 Task: Find connections with filter location Neu-Hohenschönhausen with filter topic #linkedincoachwith filter profile language Potuguese with filter current company TheMathCompany with filter school Maulana Azad National Institute of Technology with filter industry Accessible Hardware Manufacturing with filter service category Cybersecurity with filter keywords title Farm Worker
Action: Mouse moved to (537, 70)
Screenshot: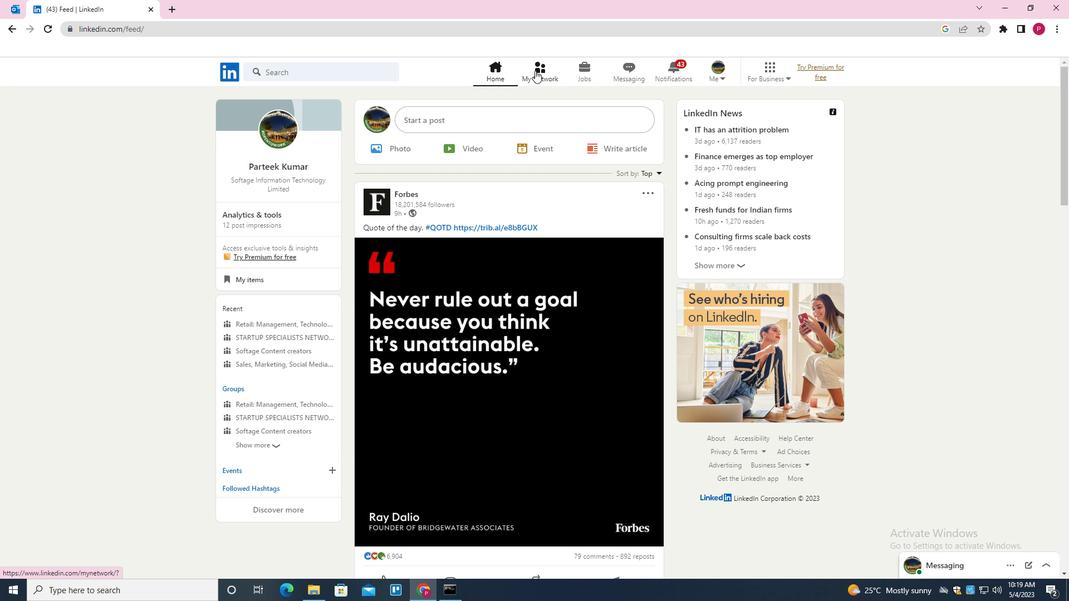 
Action: Mouse pressed left at (537, 70)
Screenshot: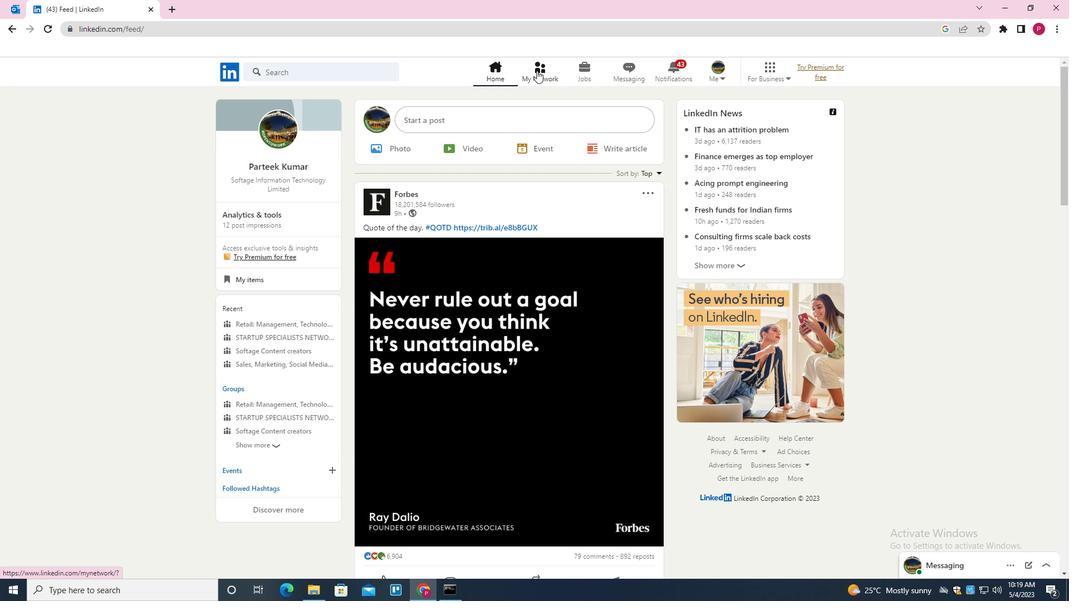 
Action: Mouse moved to (339, 134)
Screenshot: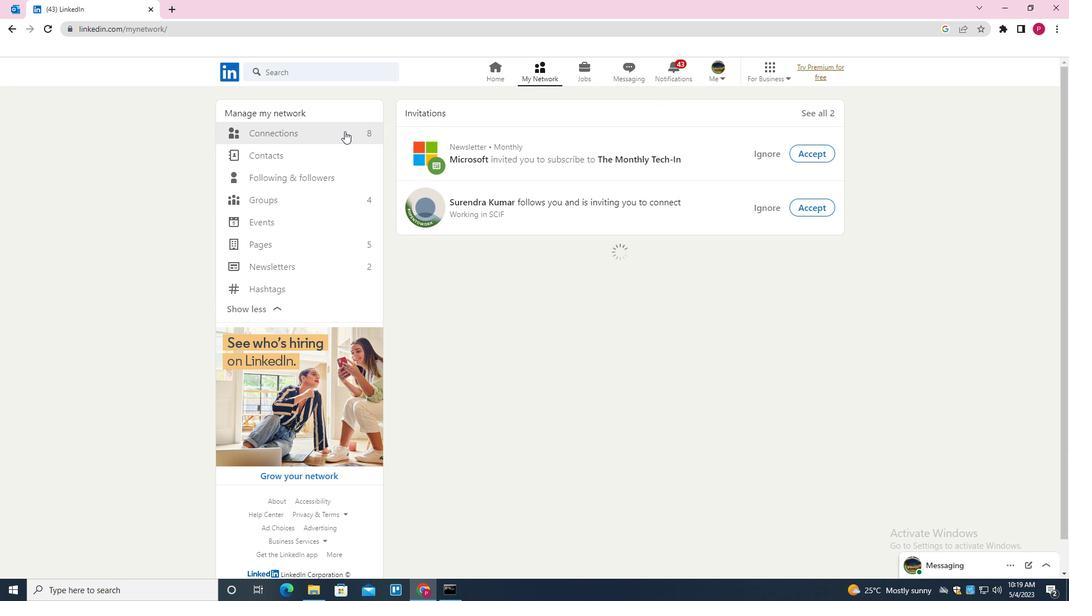 
Action: Mouse pressed left at (339, 134)
Screenshot: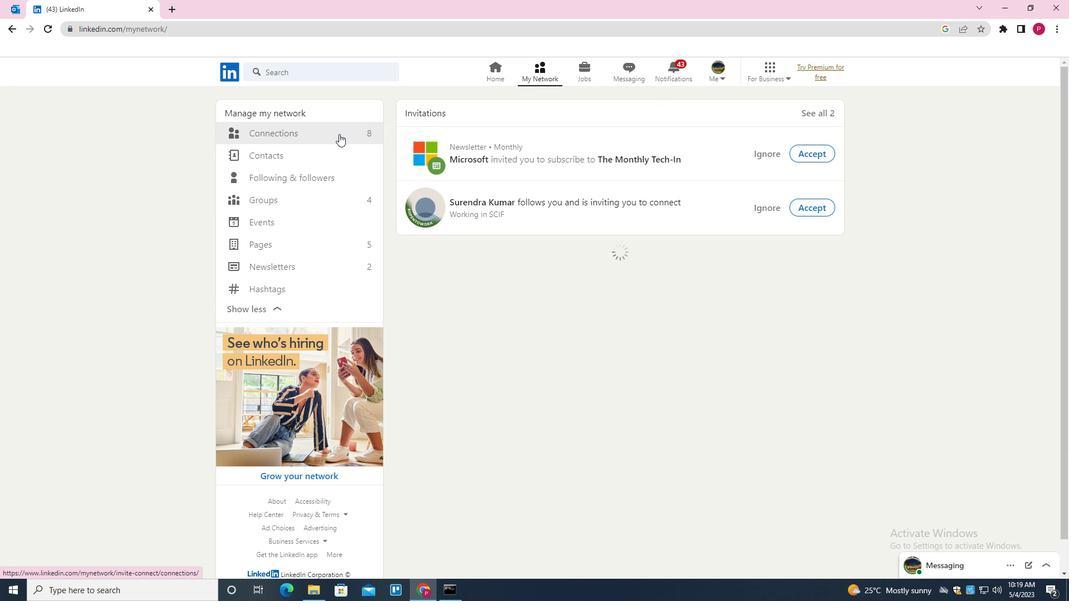 
Action: Mouse moved to (630, 134)
Screenshot: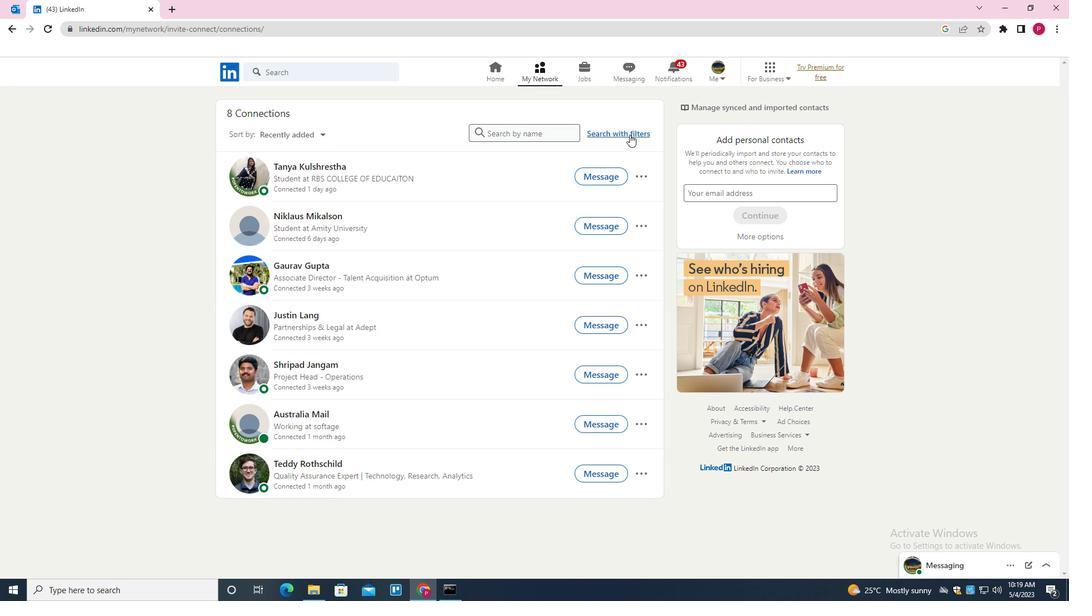
Action: Mouse pressed left at (630, 134)
Screenshot: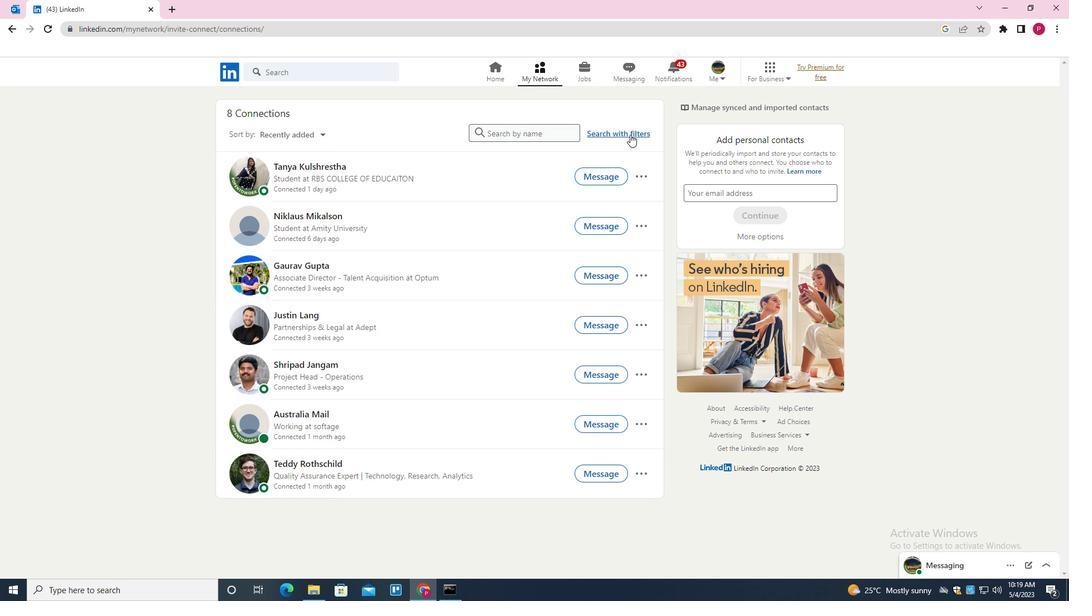 
Action: Mouse moved to (568, 109)
Screenshot: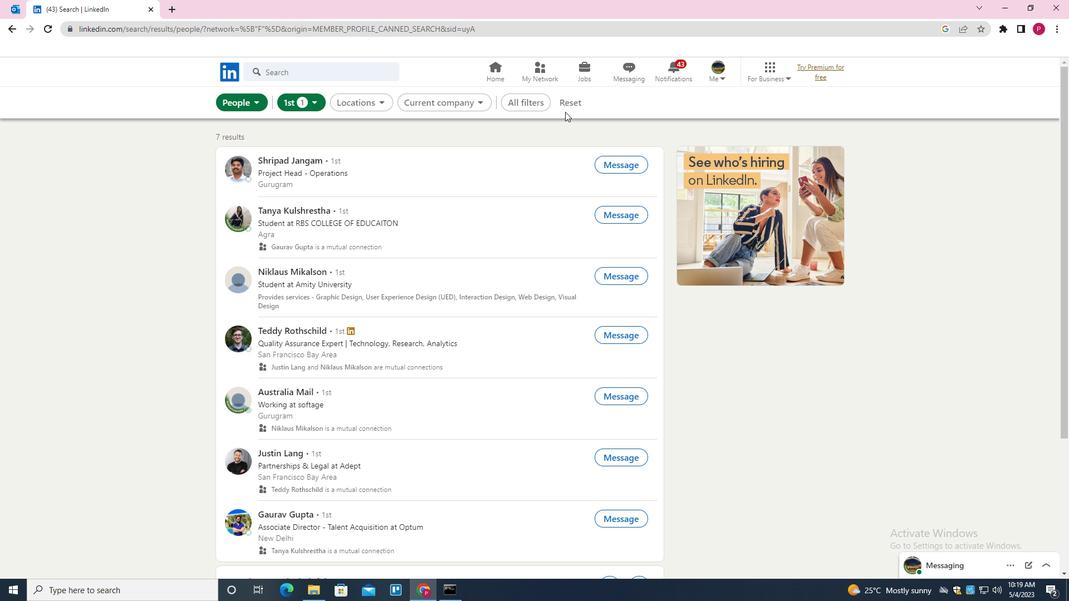 
Action: Mouse pressed left at (568, 109)
Screenshot: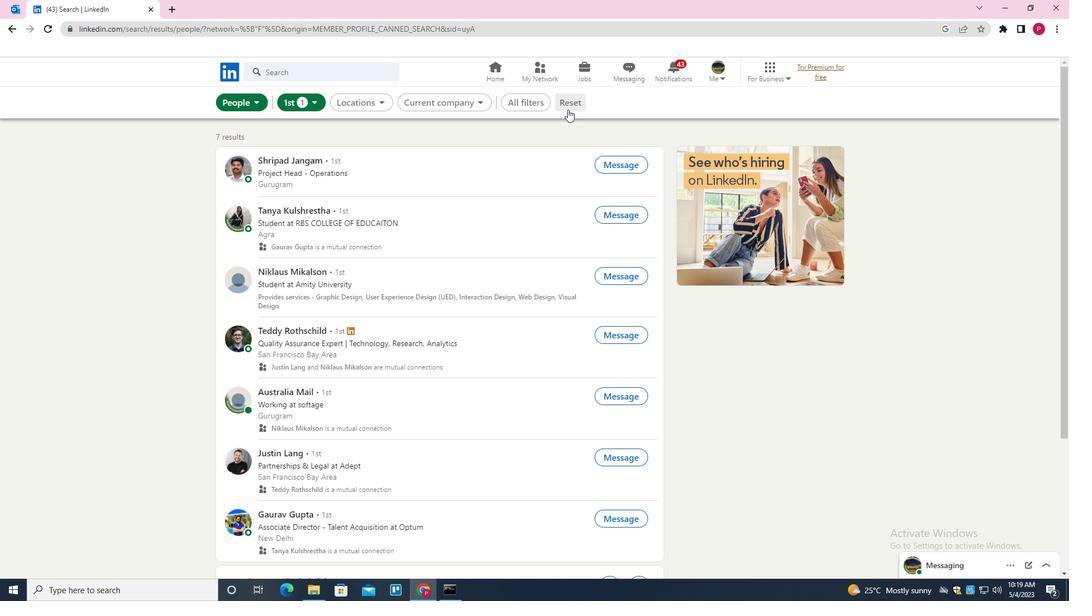 
Action: Mouse moved to (556, 100)
Screenshot: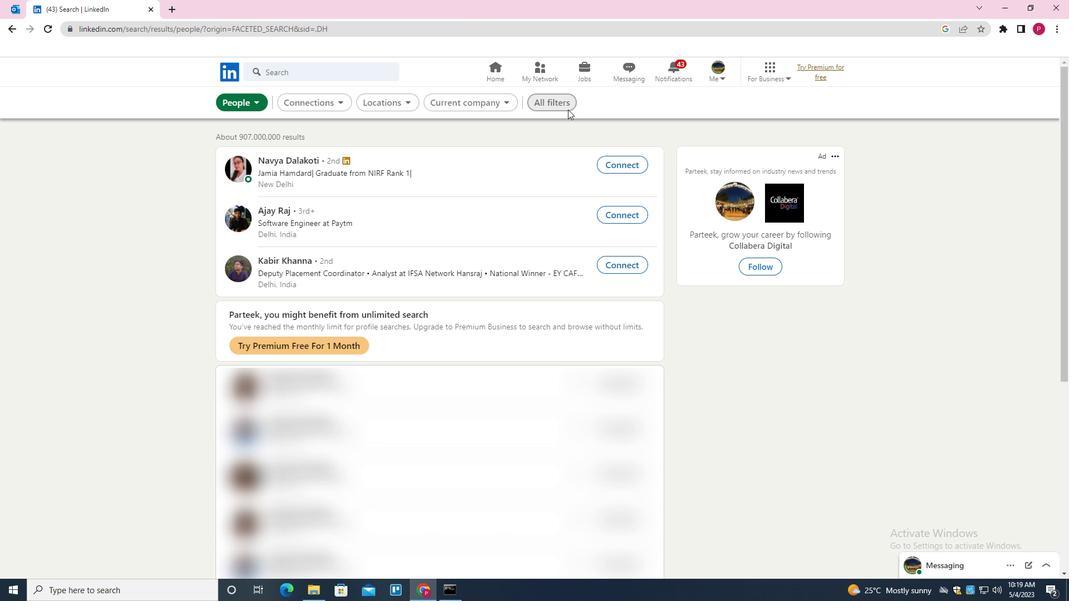 
Action: Mouse pressed left at (556, 100)
Screenshot: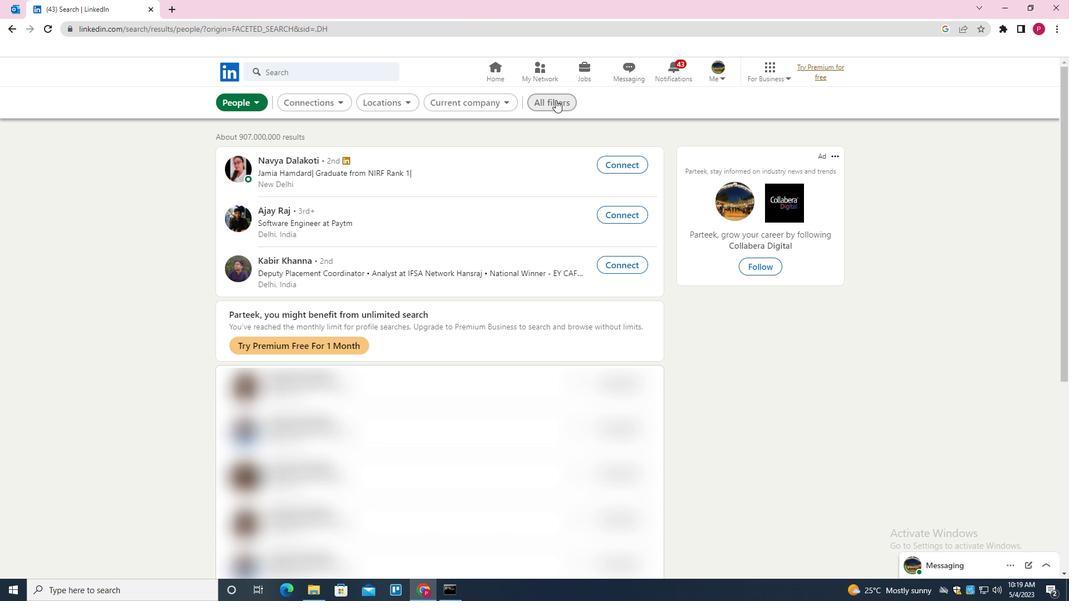 
Action: Mouse moved to (875, 254)
Screenshot: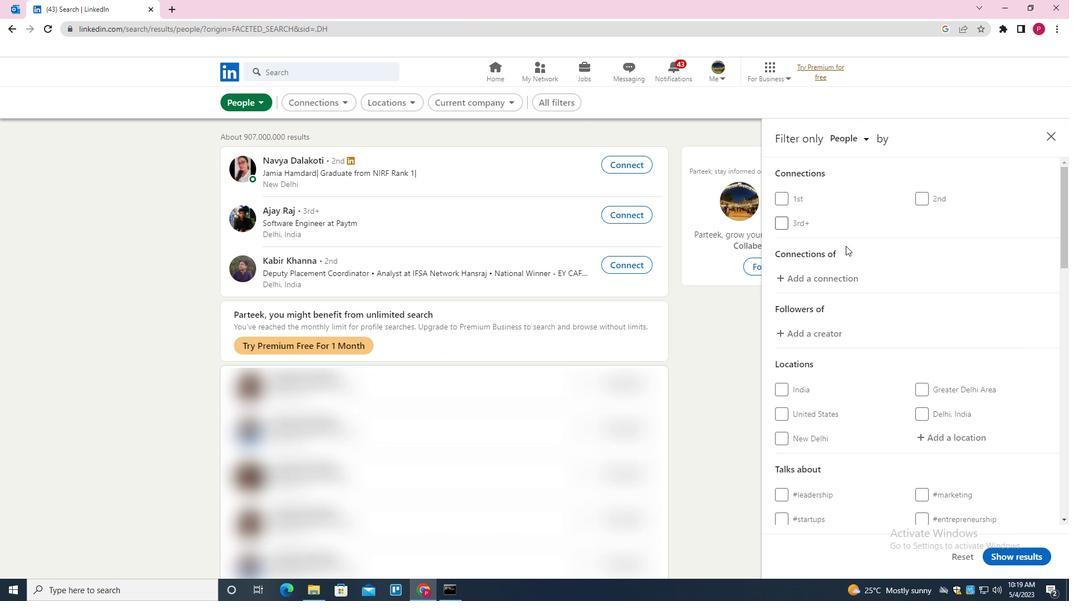 
Action: Mouse scrolled (875, 254) with delta (0, 0)
Screenshot: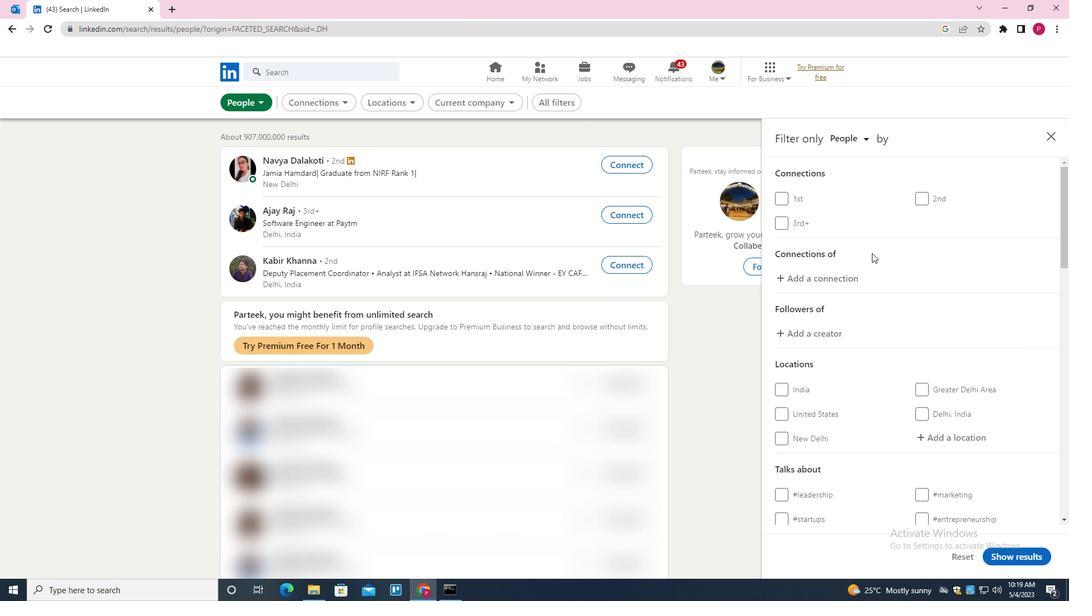 
Action: Mouse moved to (875, 255)
Screenshot: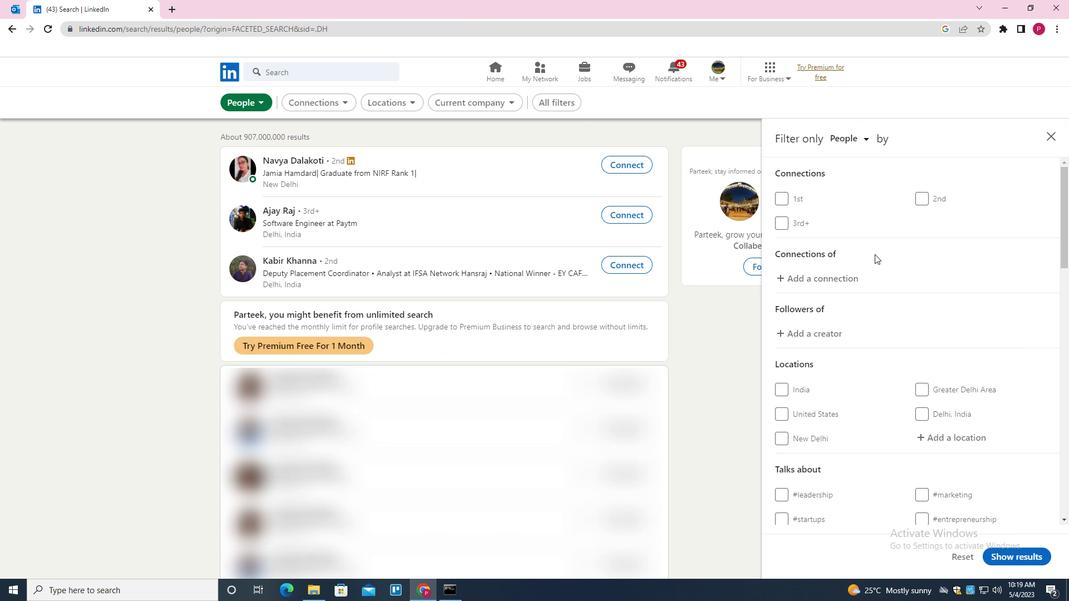 
Action: Mouse scrolled (875, 254) with delta (0, 0)
Screenshot: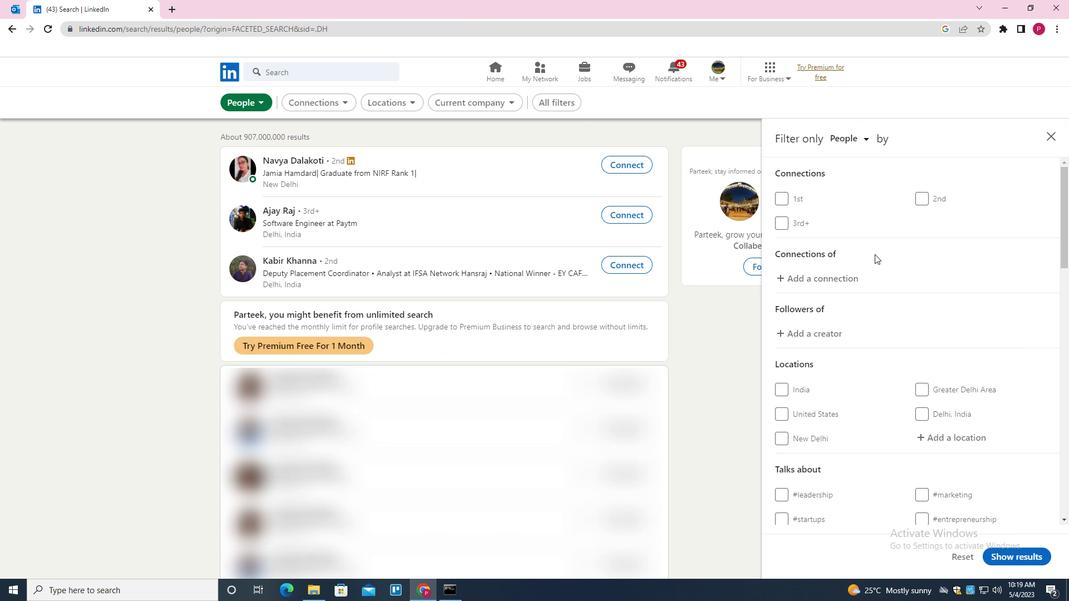 
Action: Mouse moved to (981, 324)
Screenshot: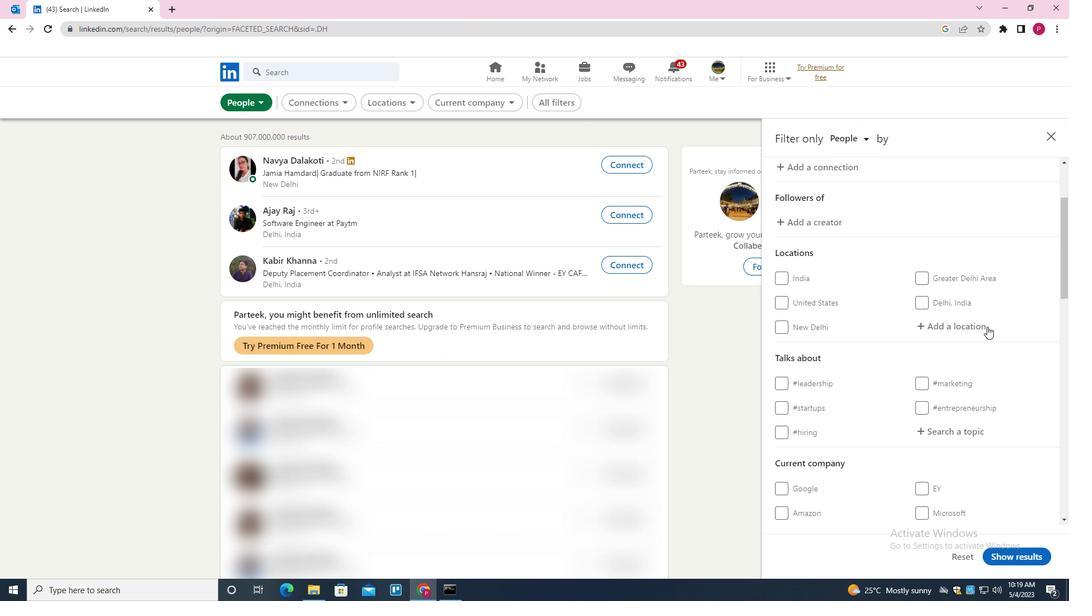 
Action: Mouse pressed left at (981, 324)
Screenshot: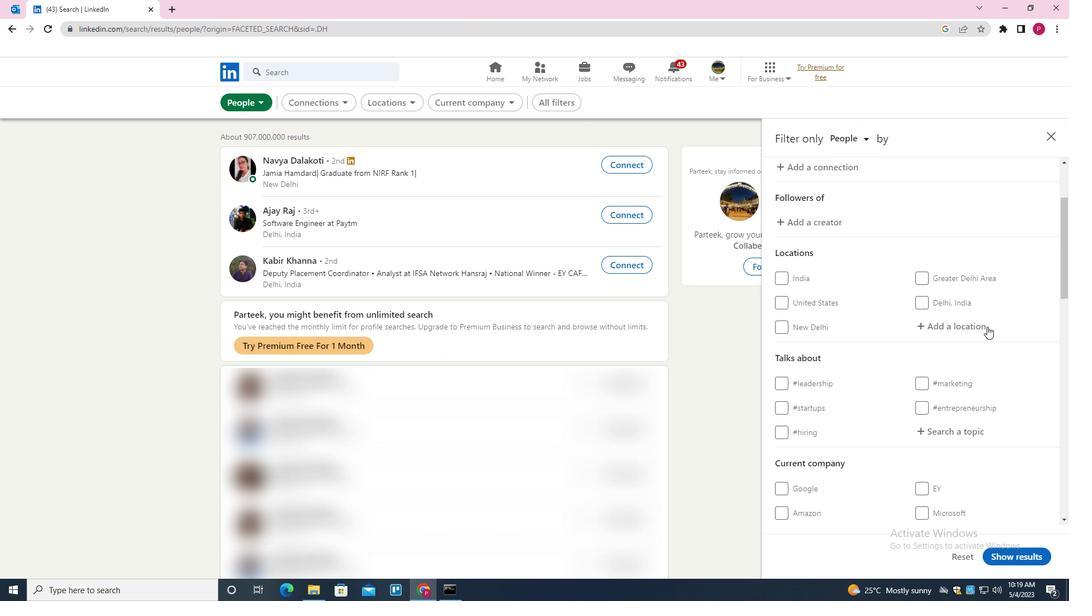 
Action: Key pressed <Key.shift>NEU-<Key.shift><Key.shift><Key.shift><Key.shift><Key.shift><Key.shift><Key.shift><Key.shift><Key.shift><Key.shift>HOHENSCHONHAUSEN
Screenshot: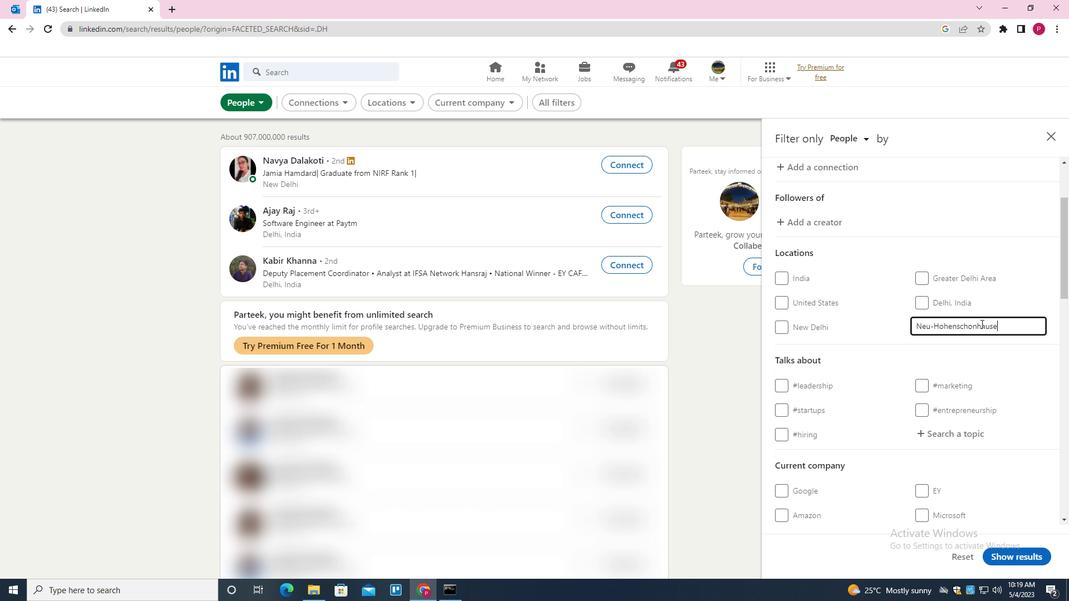 
Action: Mouse scrolled (981, 323) with delta (0, 0)
Screenshot: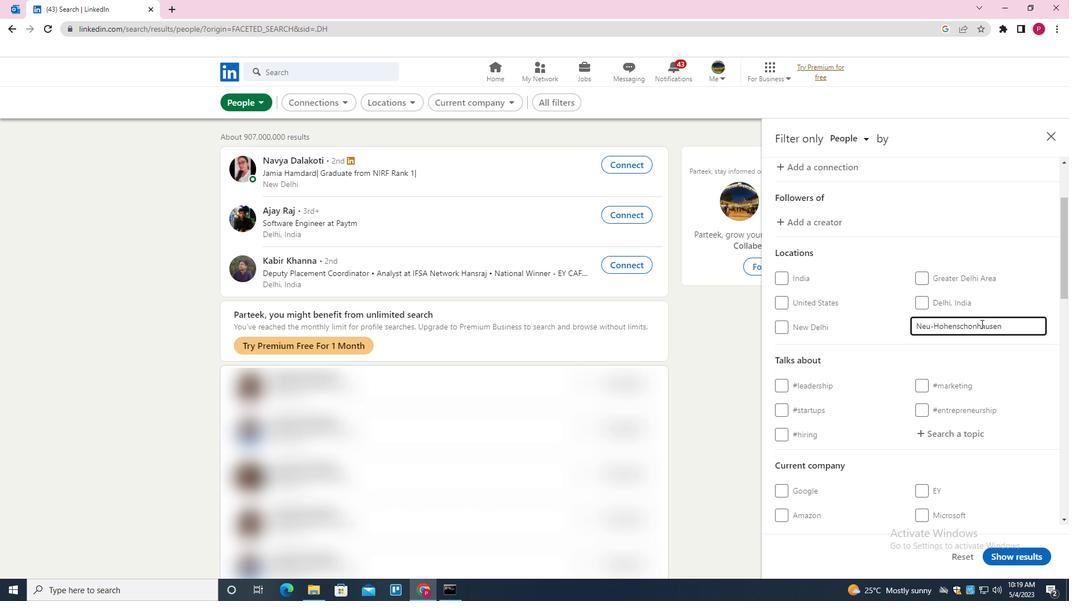 
Action: Mouse scrolled (981, 323) with delta (0, 0)
Screenshot: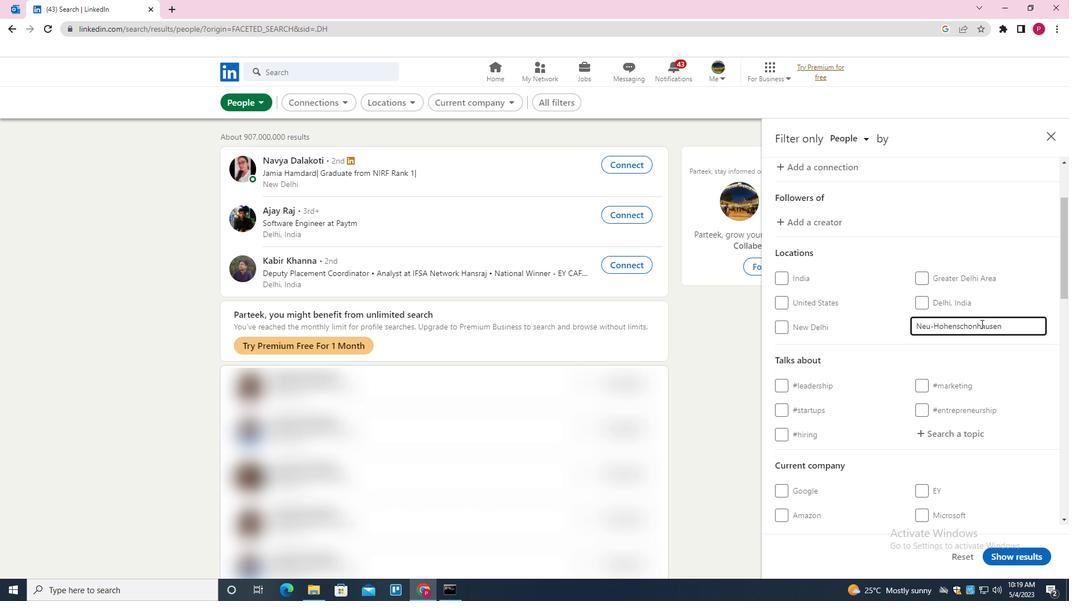 
Action: Mouse scrolled (981, 323) with delta (0, 0)
Screenshot: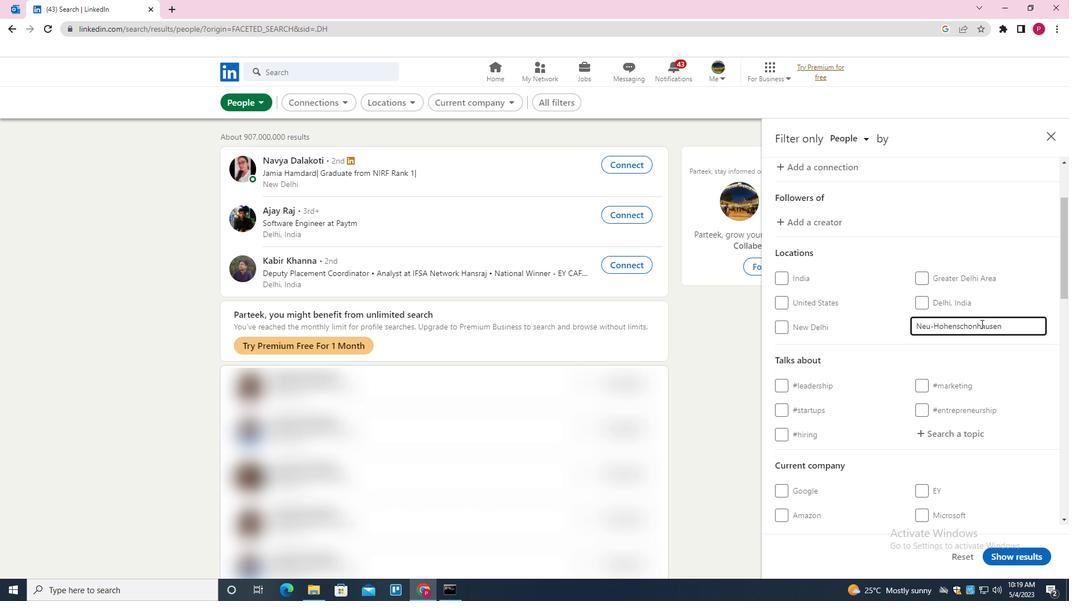 
Action: Mouse moved to (959, 269)
Screenshot: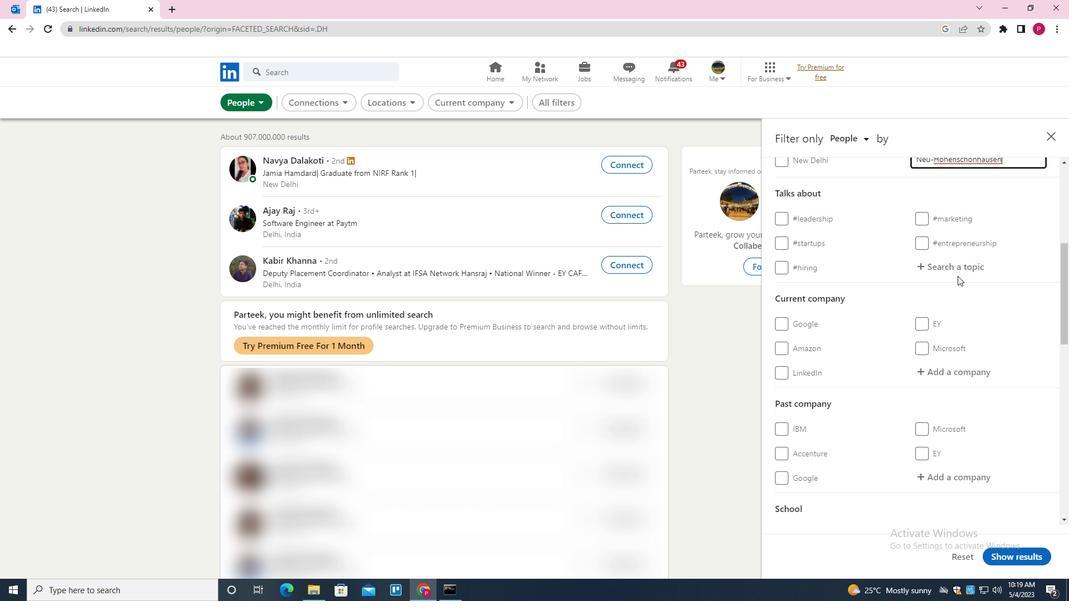 
Action: Mouse pressed left at (959, 269)
Screenshot: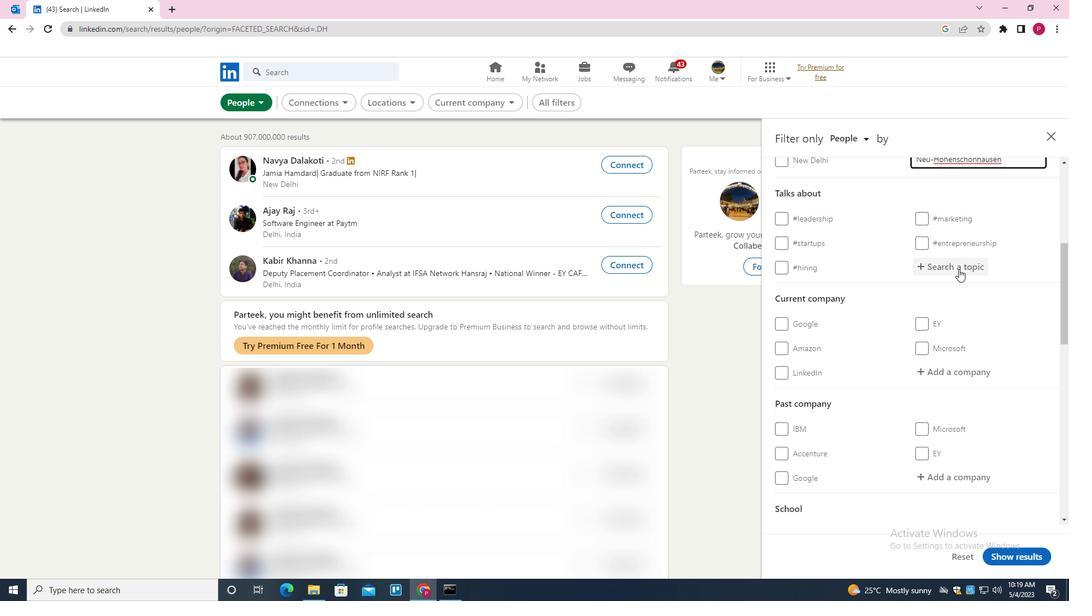 
Action: Key pressed LINKEDINCOACH<Key.down><Key.enter>
Screenshot: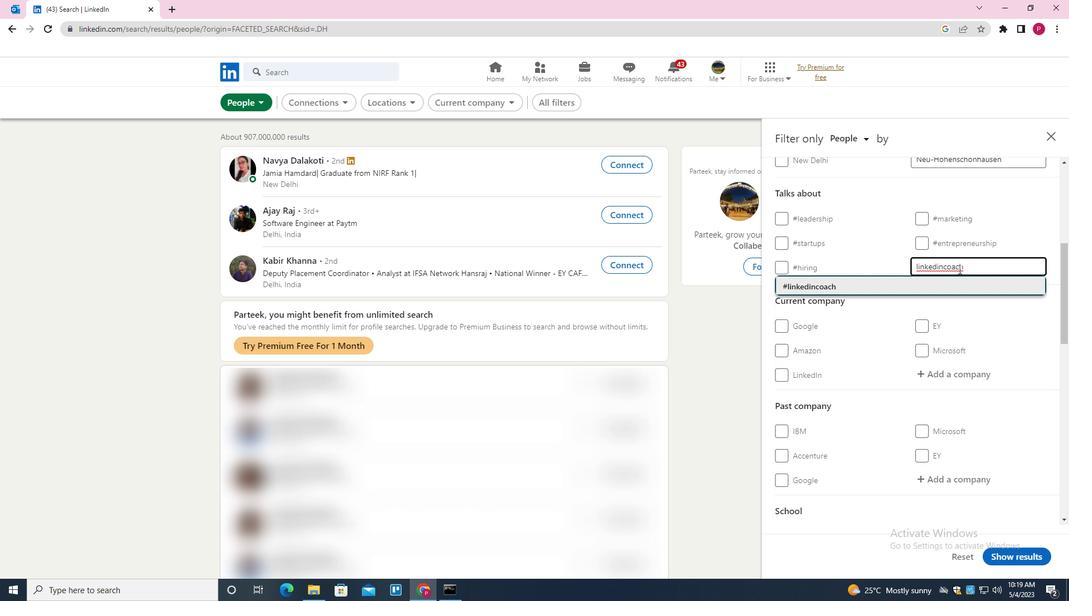 
Action: Mouse moved to (898, 313)
Screenshot: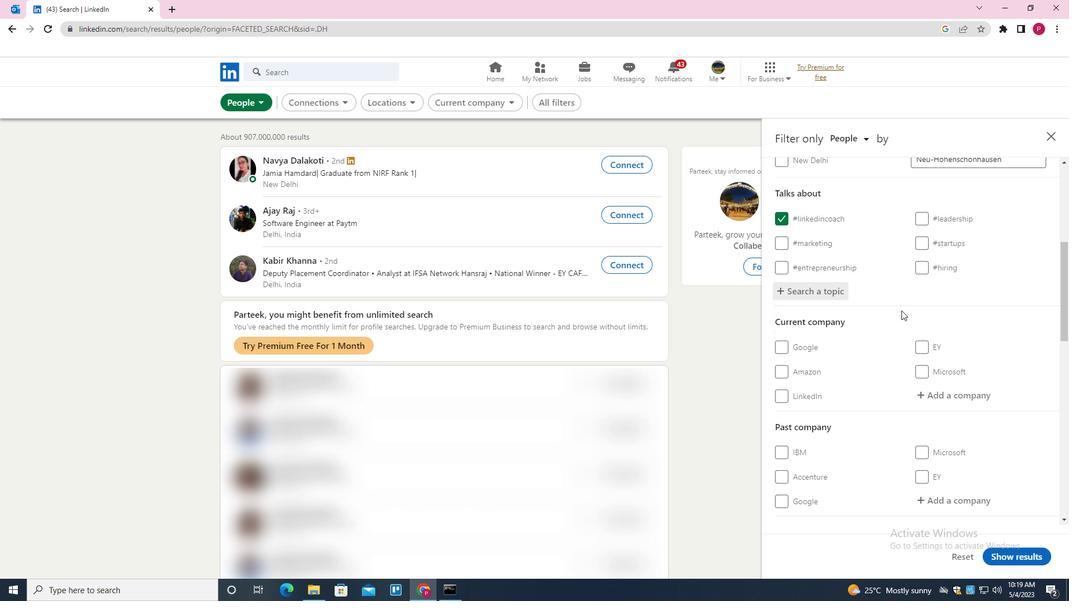 
Action: Mouse scrolled (898, 313) with delta (0, 0)
Screenshot: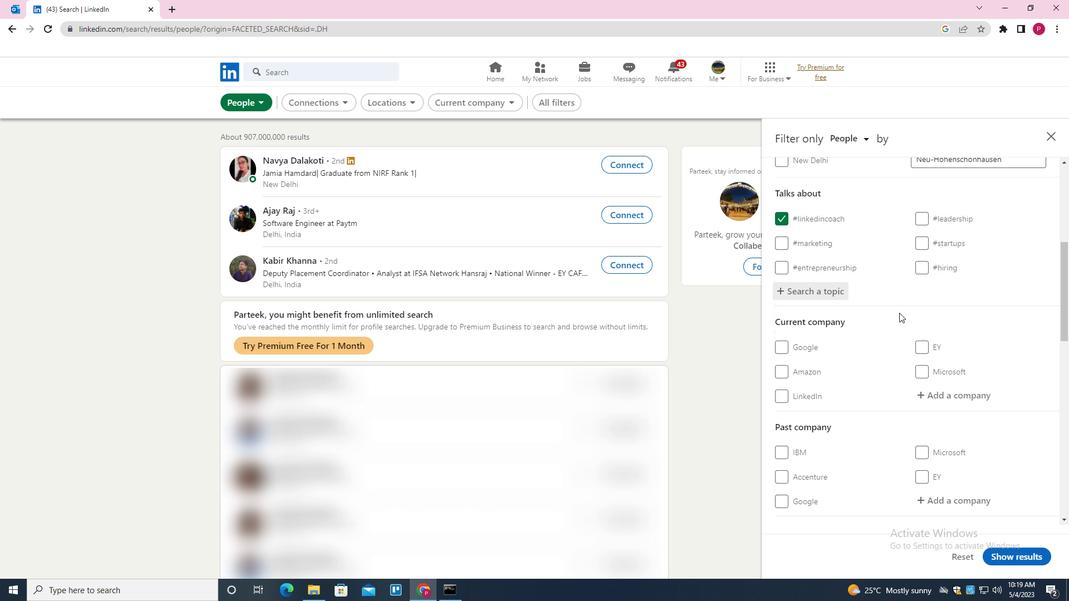 
Action: Mouse scrolled (898, 313) with delta (0, 0)
Screenshot: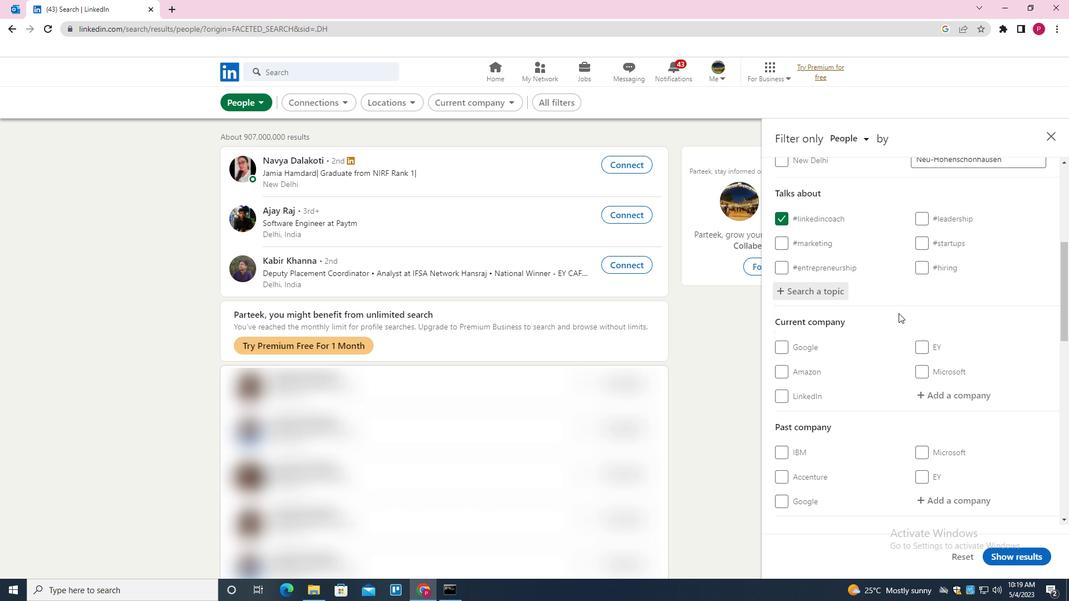 
Action: Mouse moved to (896, 314)
Screenshot: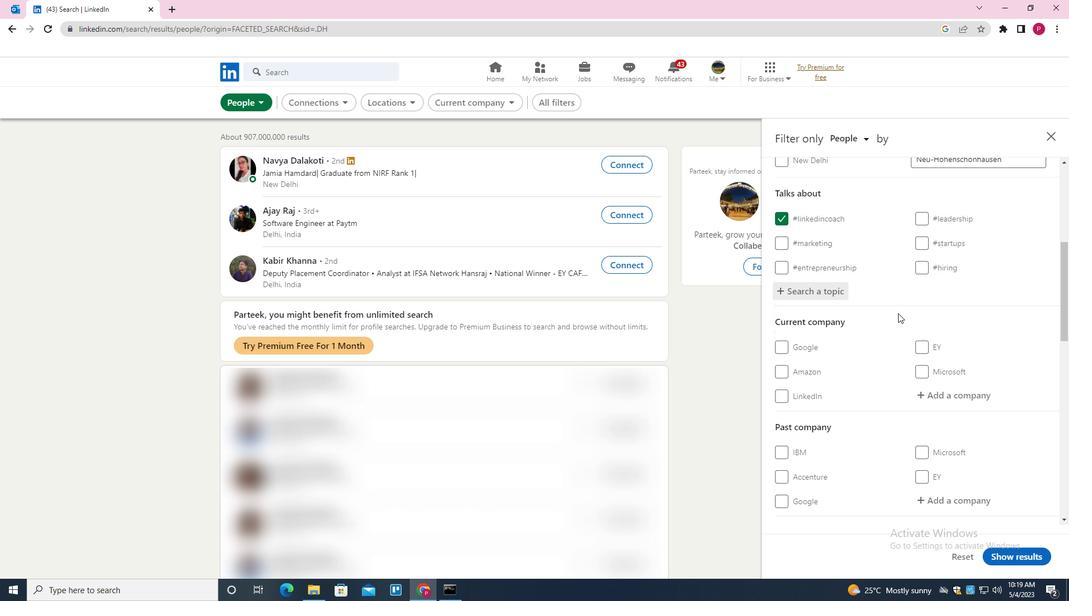 
Action: Mouse scrolled (896, 313) with delta (0, 0)
Screenshot: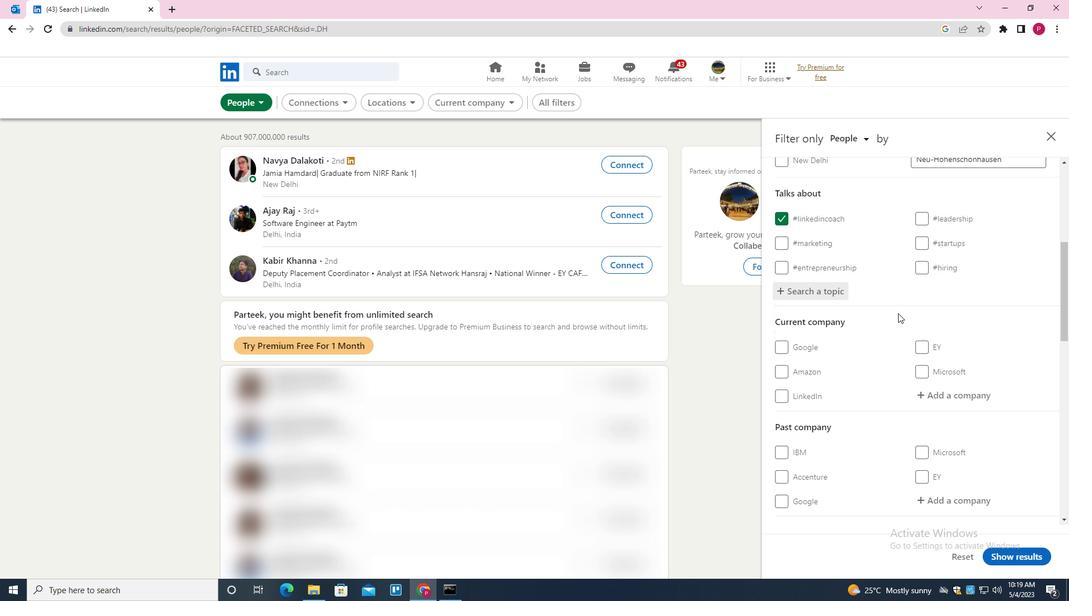 
Action: Mouse moved to (894, 314)
Screenshot: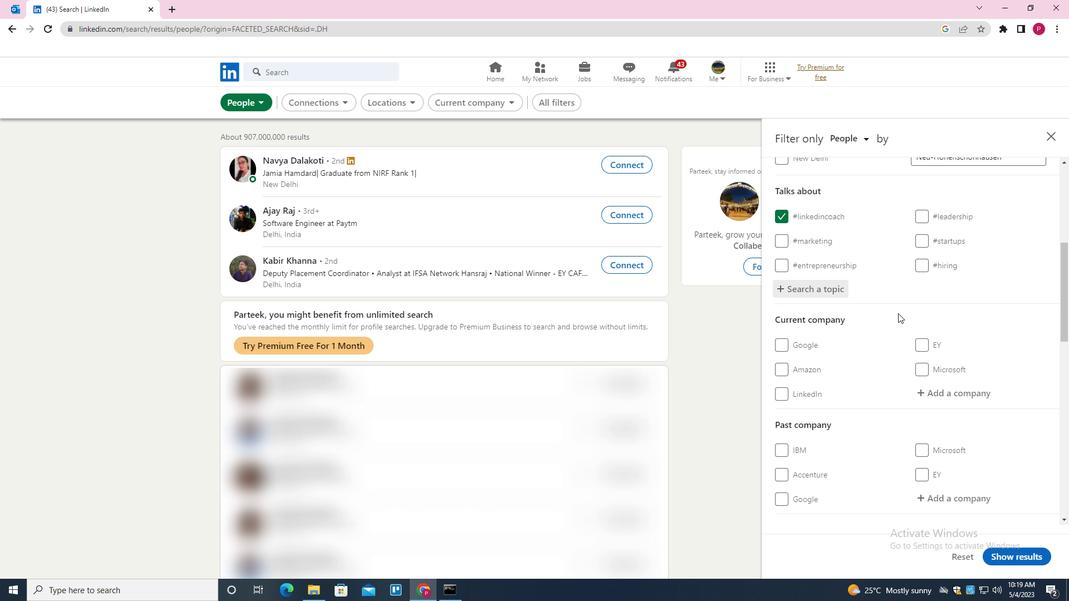 
Action: Mouse scrolled (894, 313) with delta (0, 0)
Screenshot: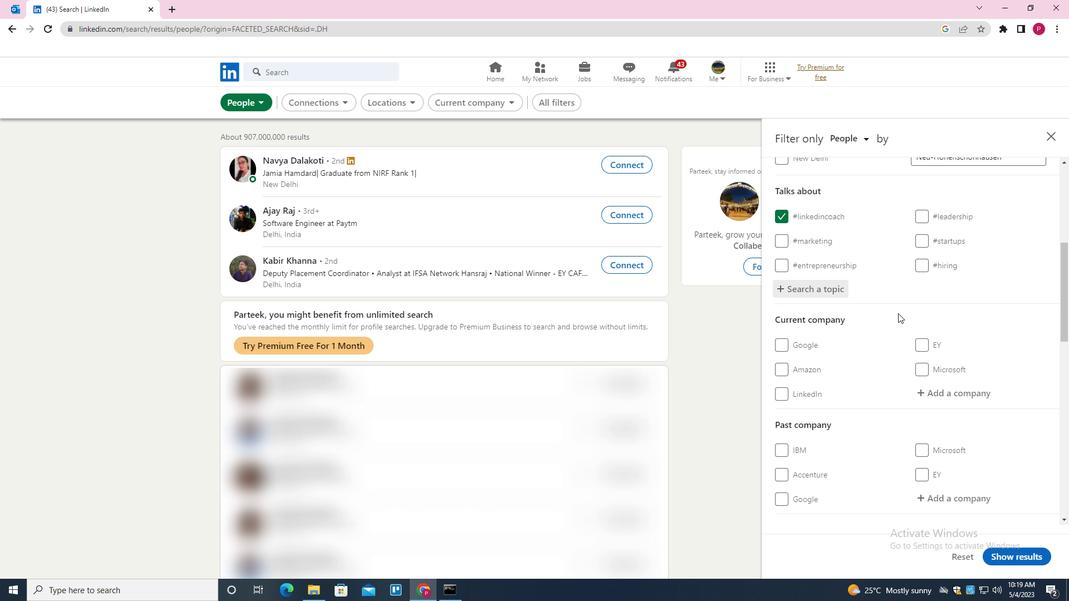 
Action: Mouse moved to (893, 314)
Screenshot: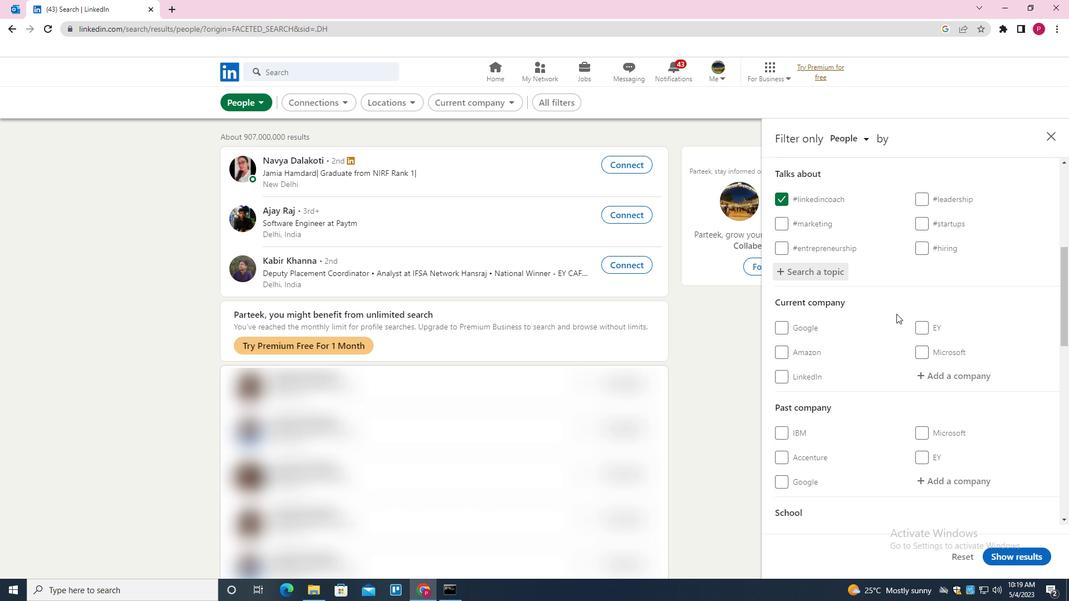 
Action: Mouse scrolled (893, 314) with delta (0, 0)
Screenshot: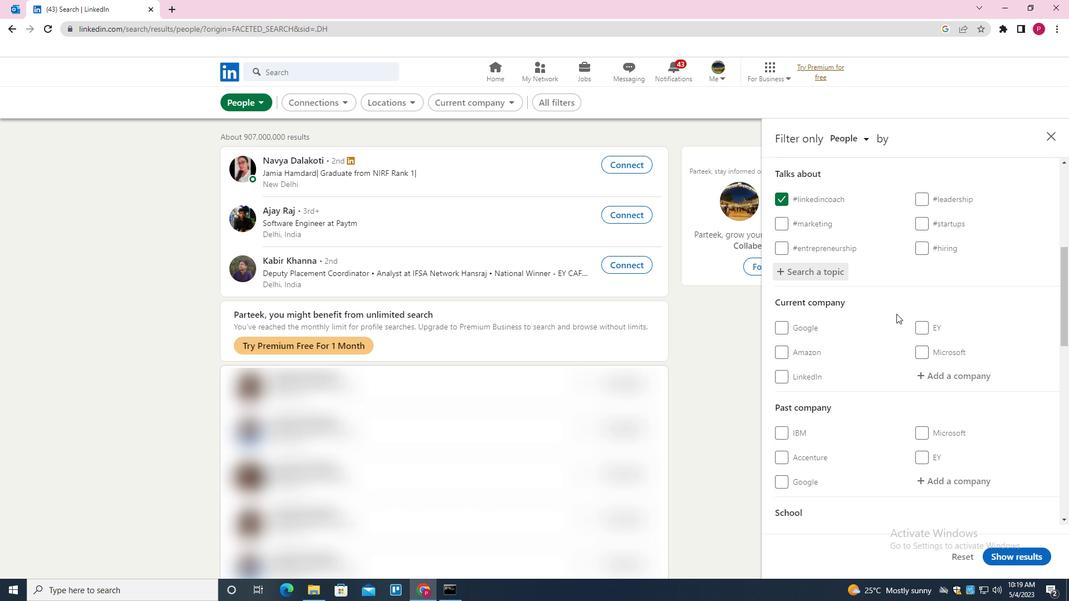 
Action: Mouse moved to (880, 309)
Screenshot: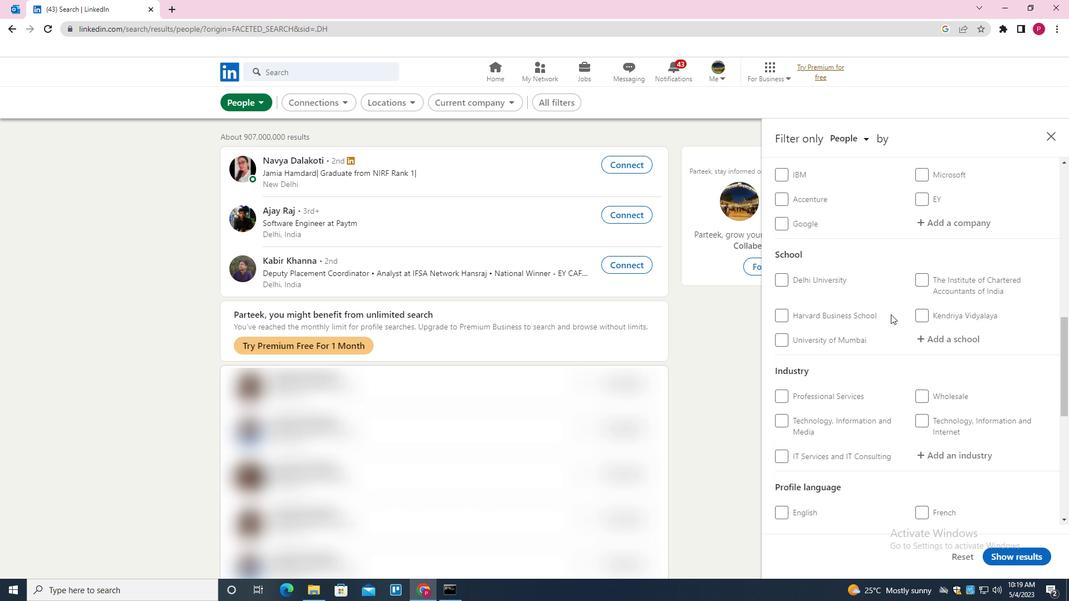 
Action: Mouse scrolled (880, 308) with delta (0, 0)
Screenshot: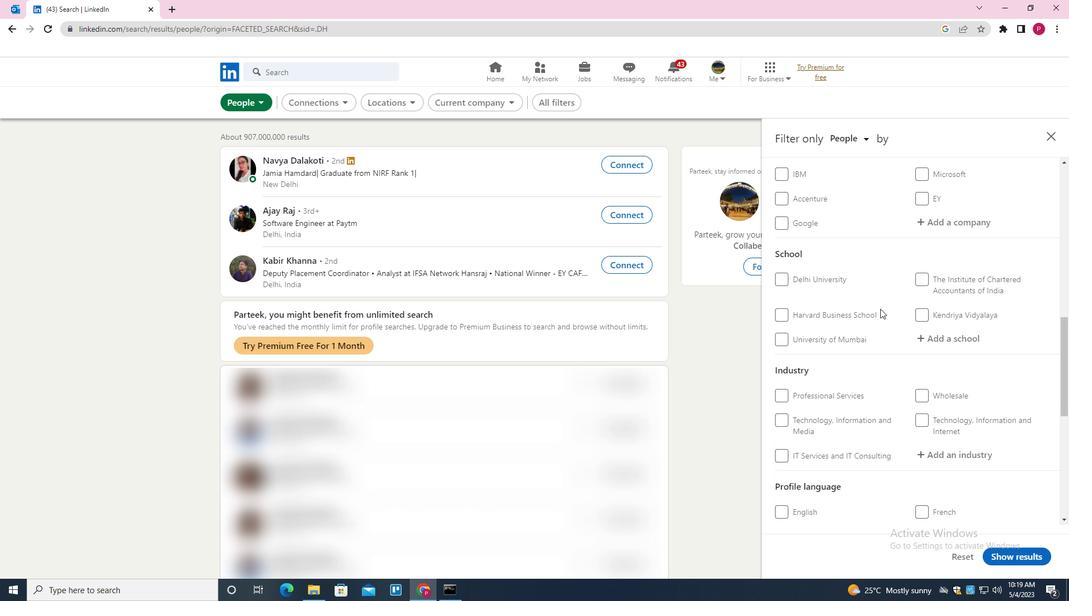 
Action: Mouse scrolled (880, 308) with delta (0, 0)
Screenshot: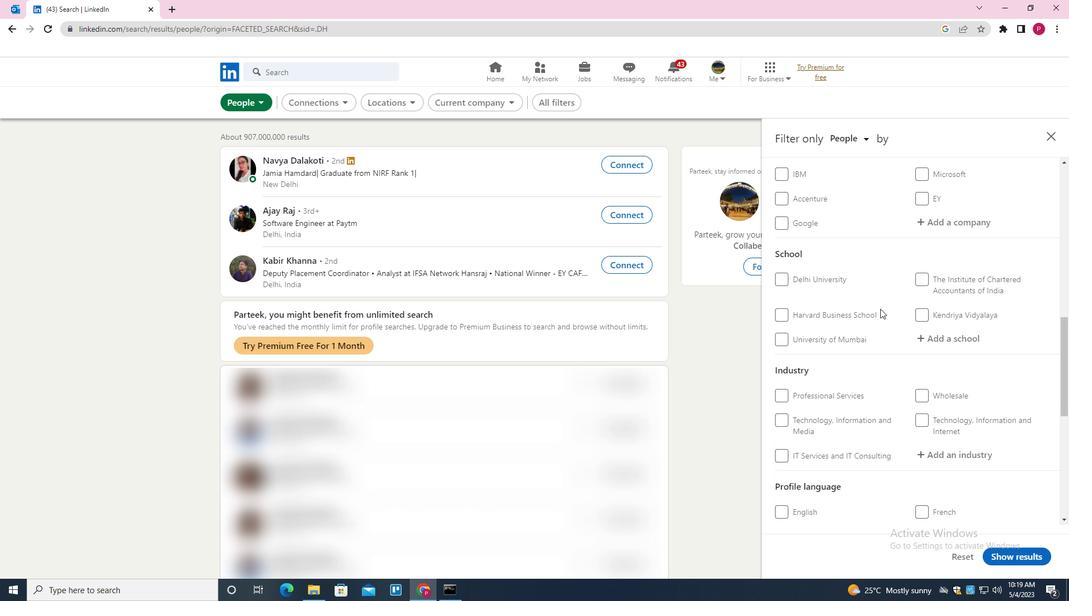 
Action: Mouse scrolled (880, 308) with delta (0, 0)
Screenshot: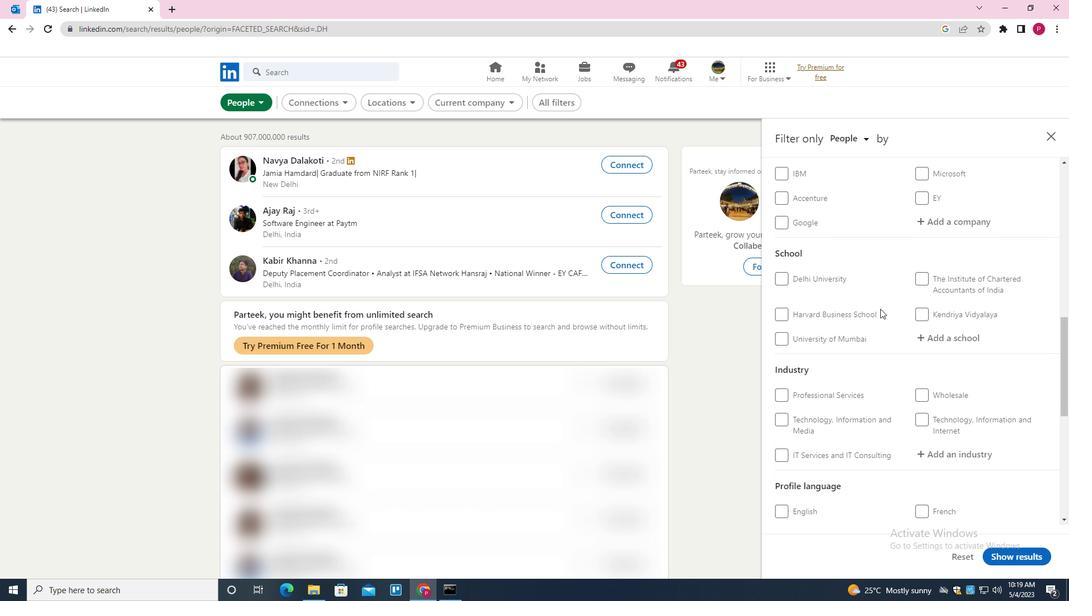 
Action: Mouse scrolled (880, 308) with delta (0, 0)
Screenshot: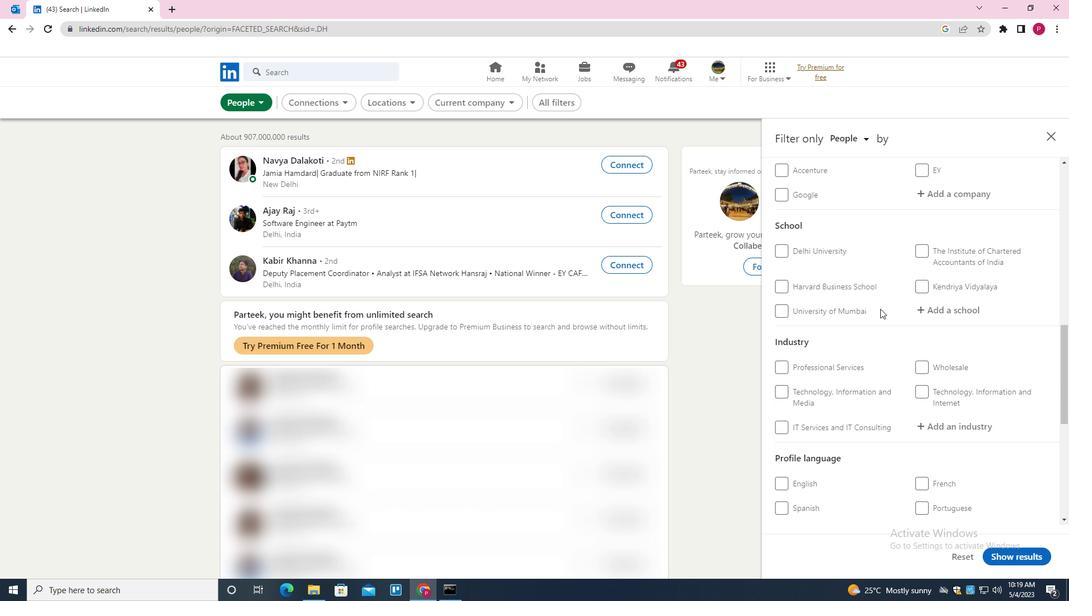 
Action: Mouse moved to (922, 314)
Screenshot: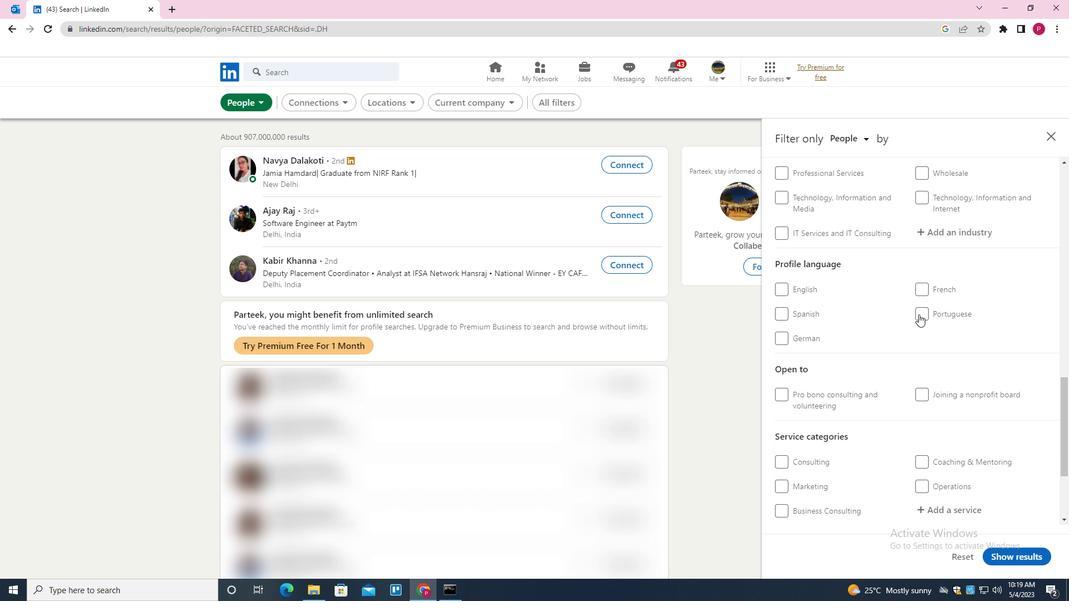 
Action: Mouse pressed left at (922, 314)
Screenshot: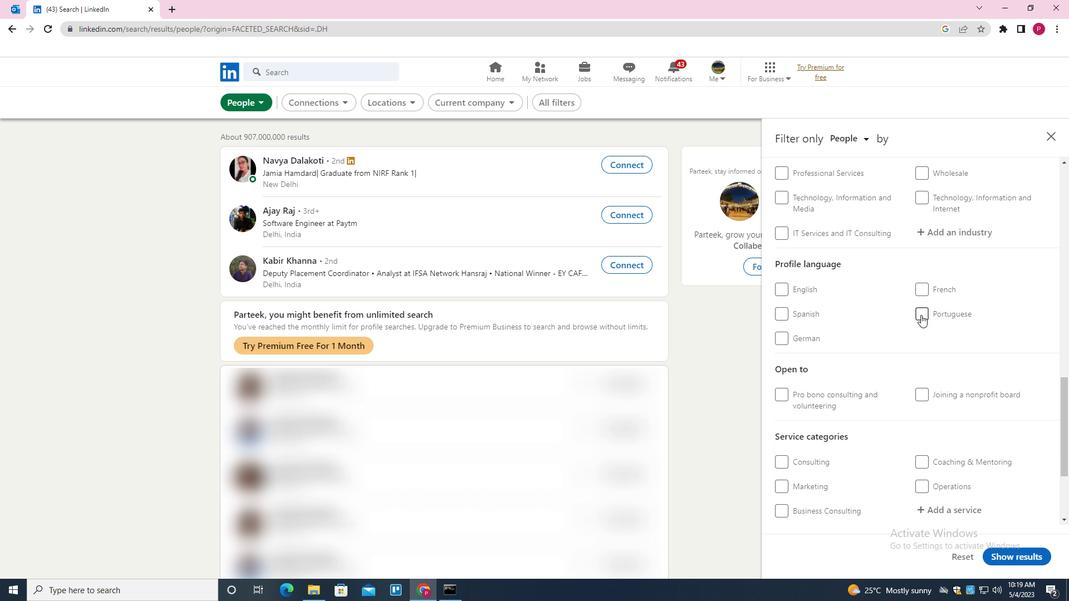 
Action: Mouse moved to (869, 347)
Screenshot: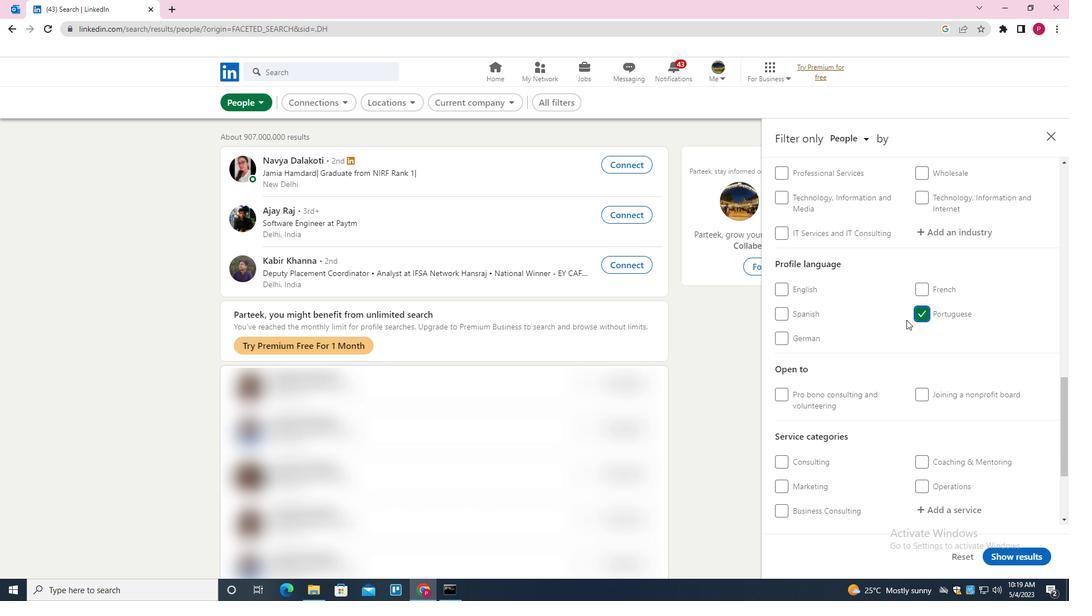 
Action: Mouse scrolled (869, 348) with delta (0, 0)
Screenshot: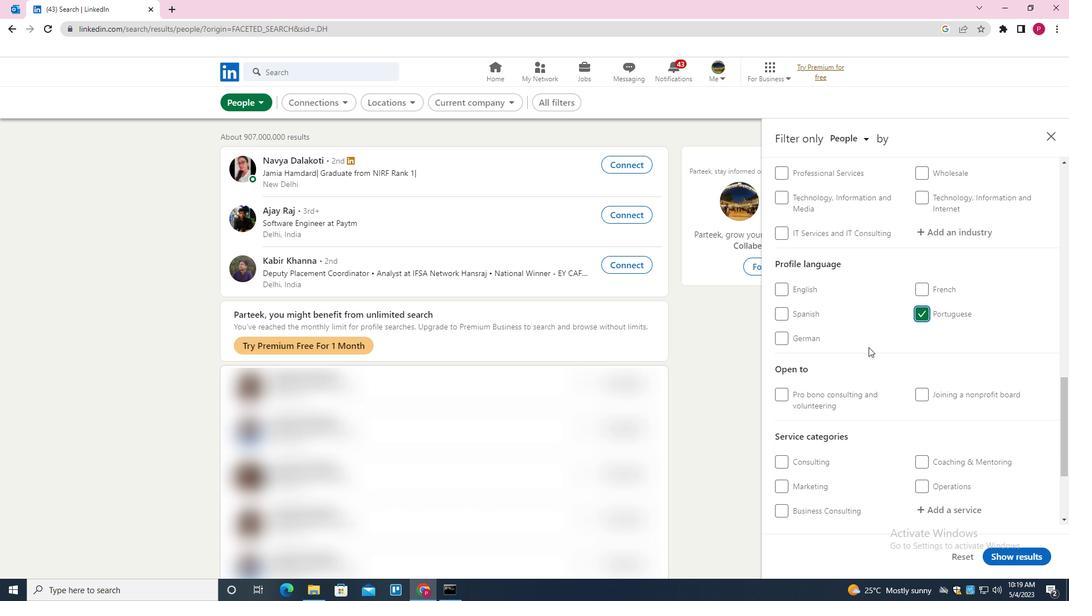 
Action: Mouse scrolled (869, 348) with delta (0, 0)
Screenshot: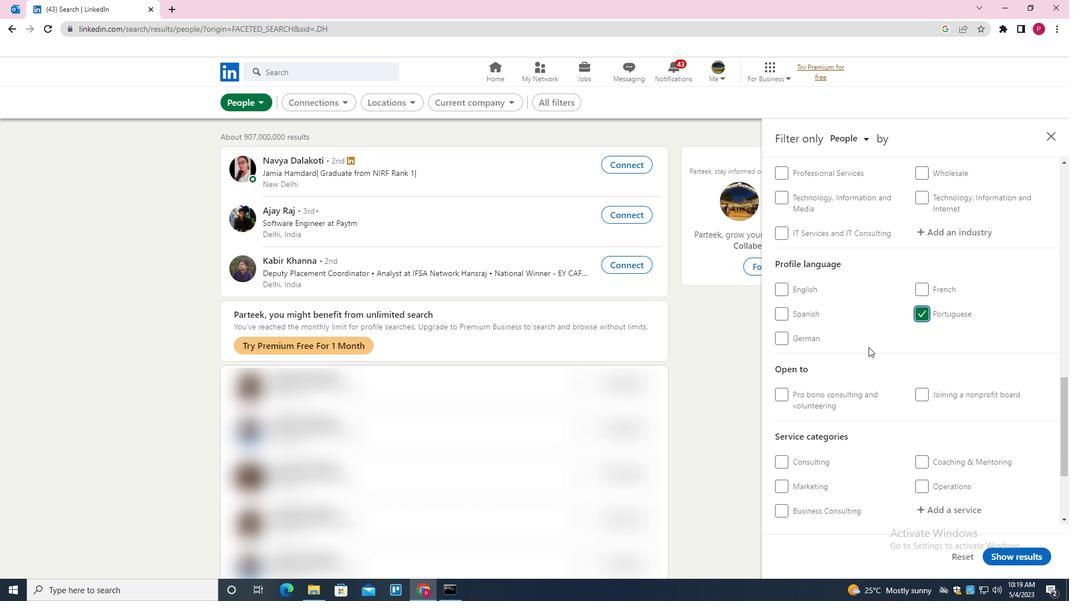 
Action: Mouse scrolled (869, 348) with delta (0, 0)
Screenshot: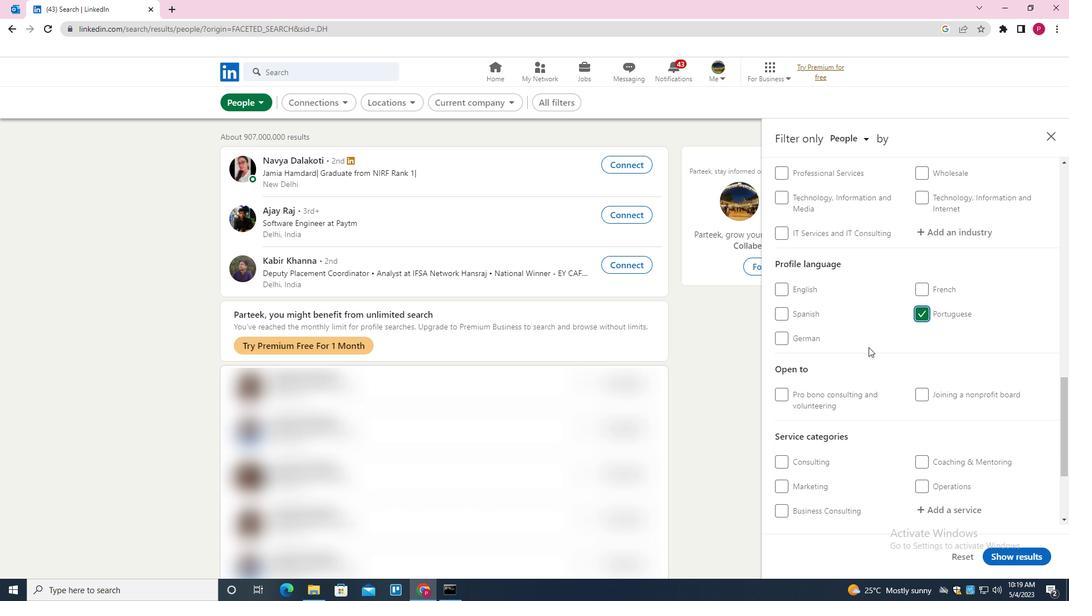 
Action: Mouse scrolled (869, 348) with delta (0, 0)
Screenshot: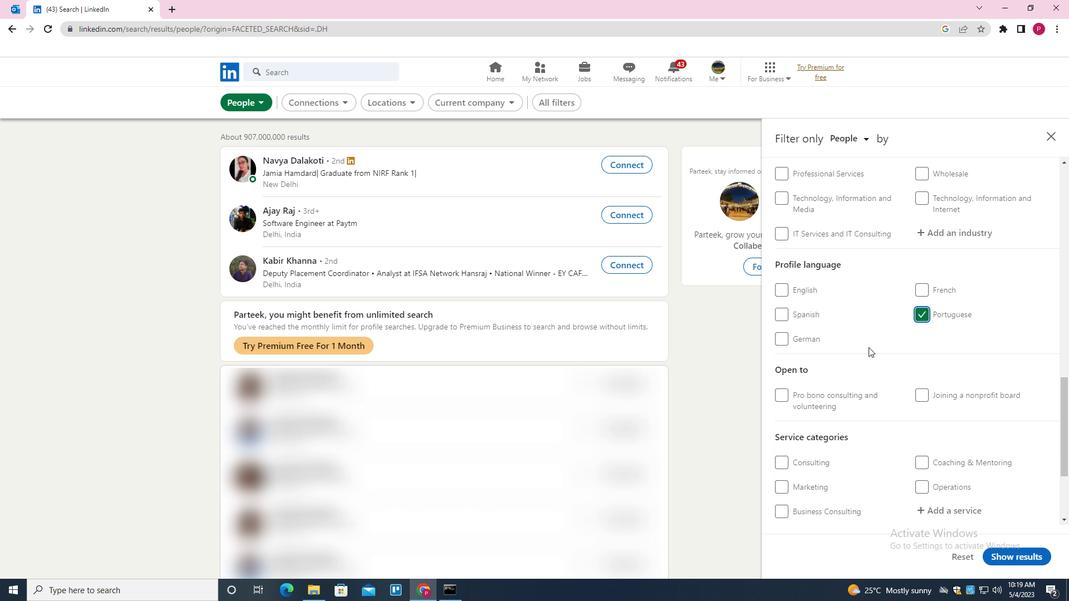 
Action: Mouse scrolled (869, 348) with delta (0, 0)
Screenshot: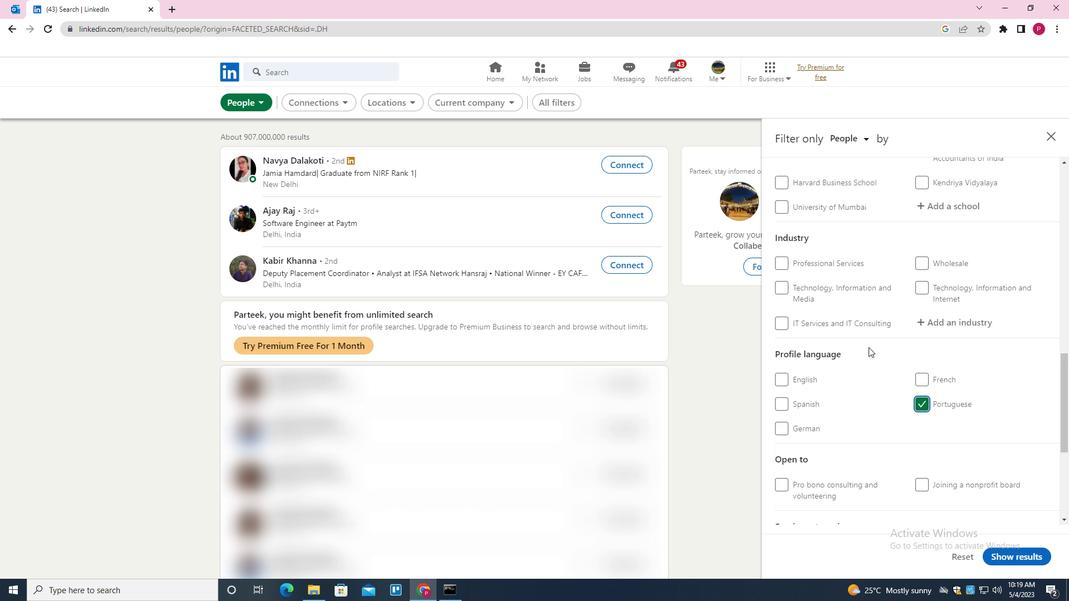 
Action: Mouse scrolled (869, 348) with delta (0, 0)
Screenshot: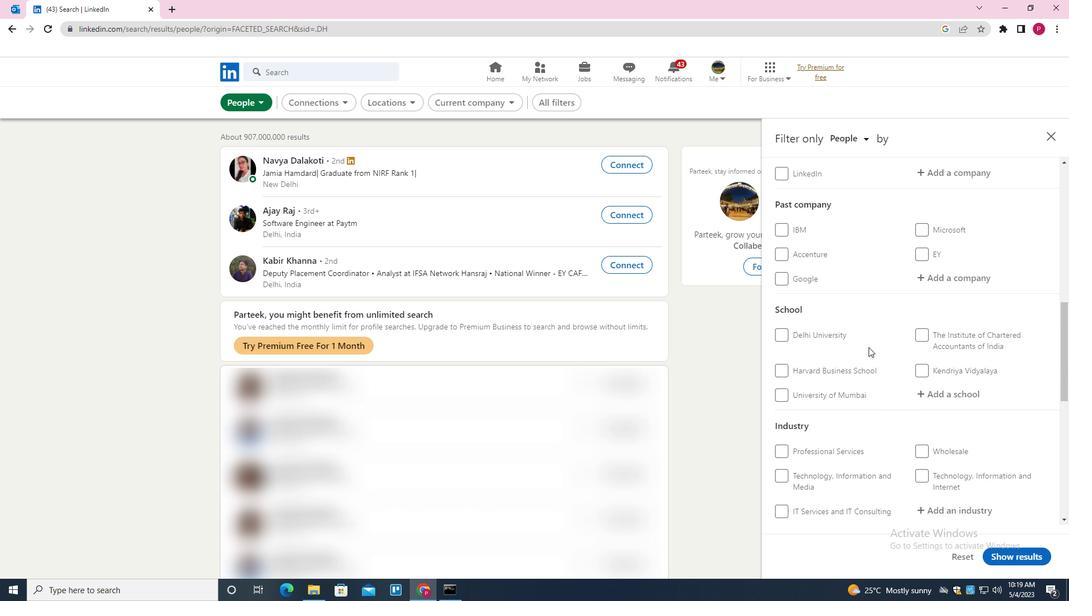 
Action: Mouse scrolled (869, 348) with delta (0, 0)
Screenshot: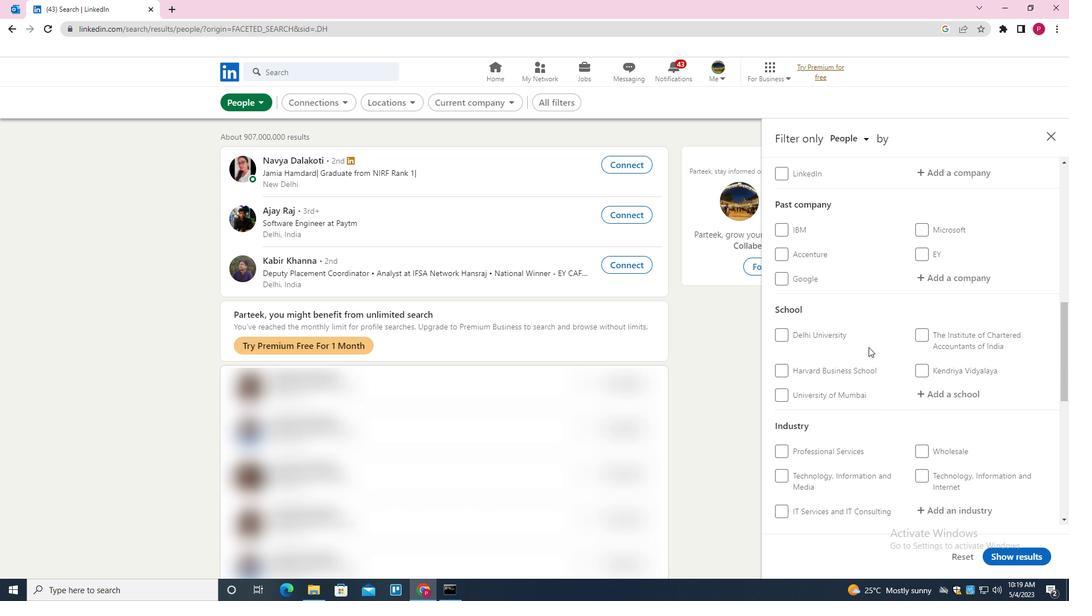 
Action: Mouse moved to (942, 284)
Screenshot: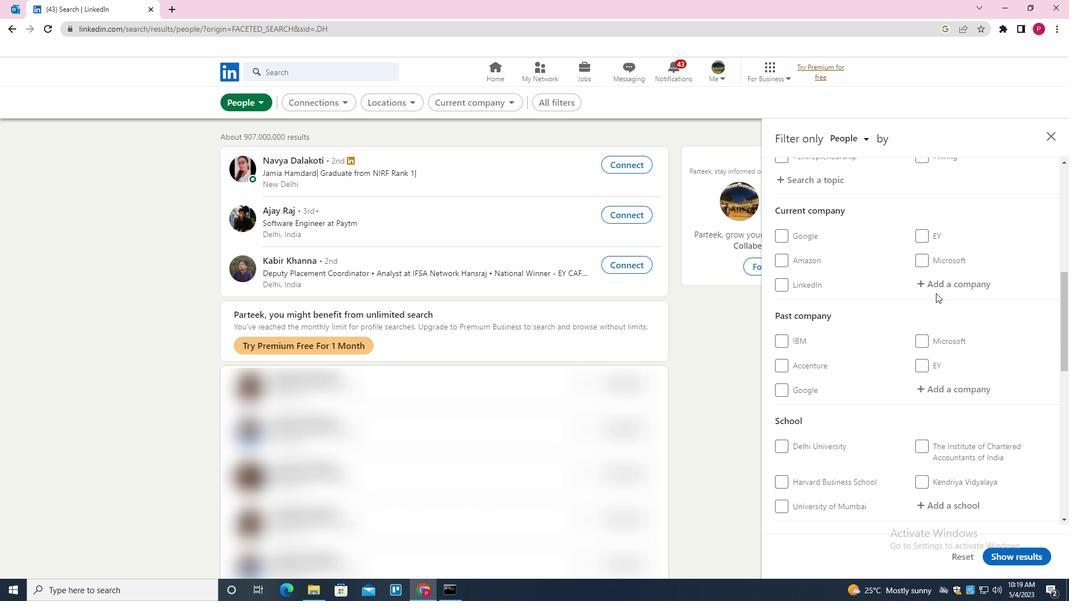 
Action: Mouse pressed left at (942, 284)
Screenshot: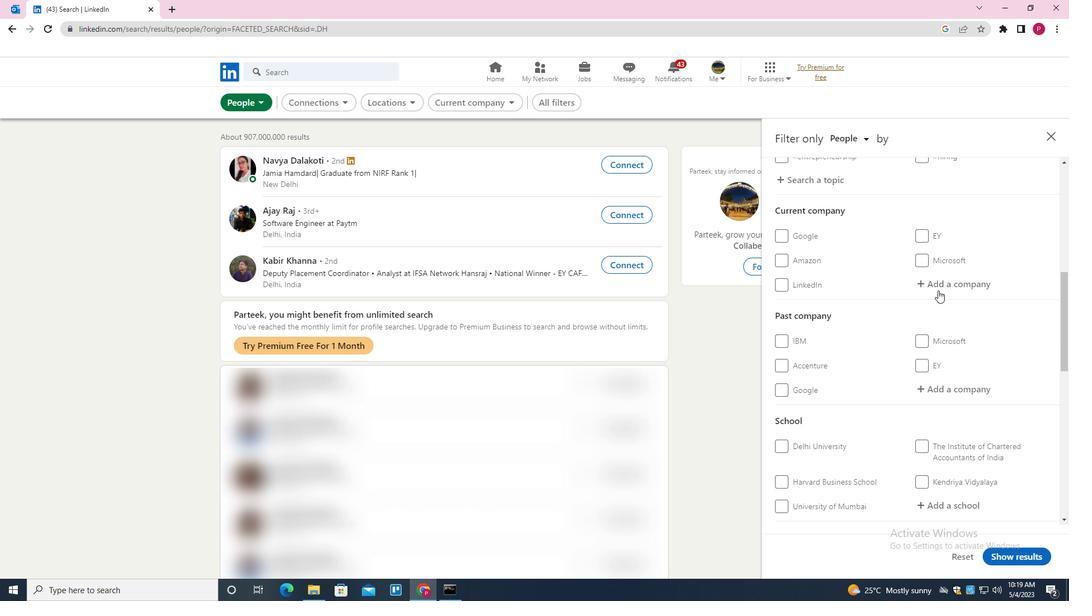 
Action: Key pressed <Key.shift><Key.shift><Key.shift>THE<Key.shift>MATH<Key.shift>COMPANY<Key.down><Key.enter>
Screenshot: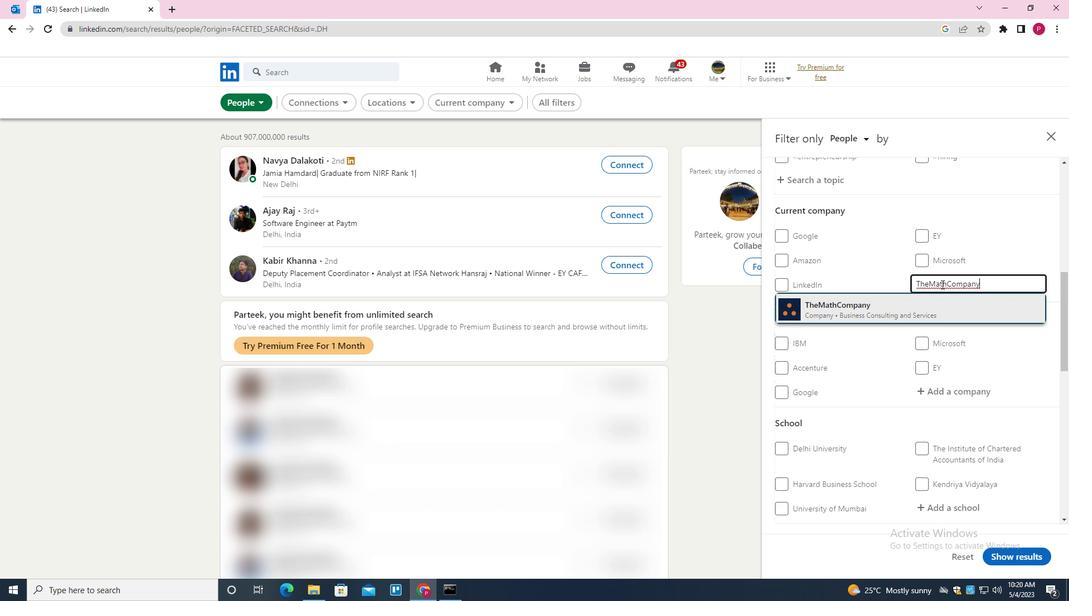 
Action: Mouse moved to (868, 339)
Screenshot: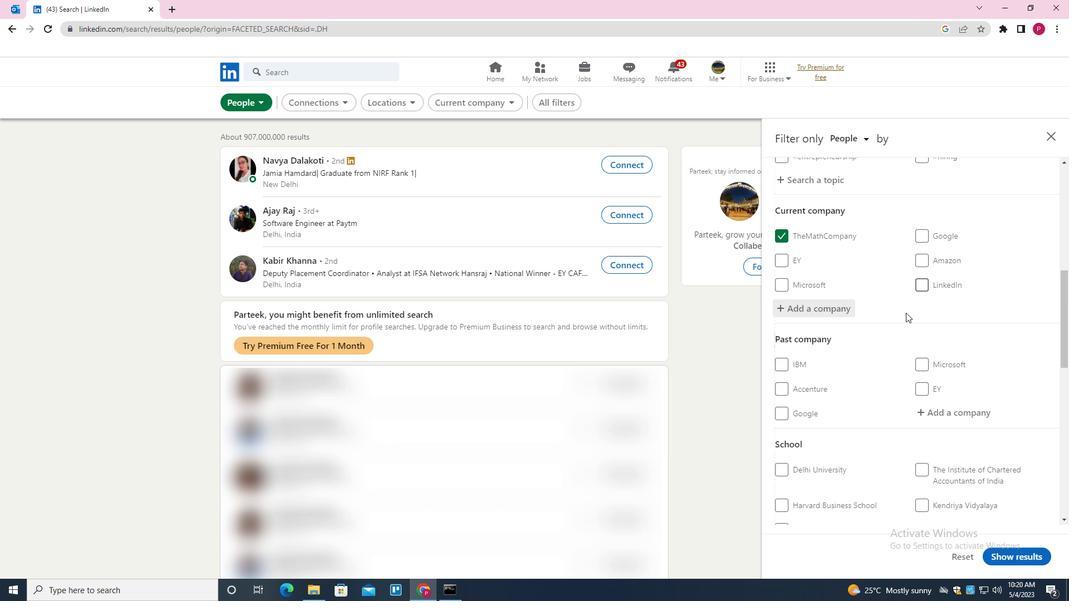 
Action: Mouse scrolled (868, 339) with delta (0, 0)
Screenshot: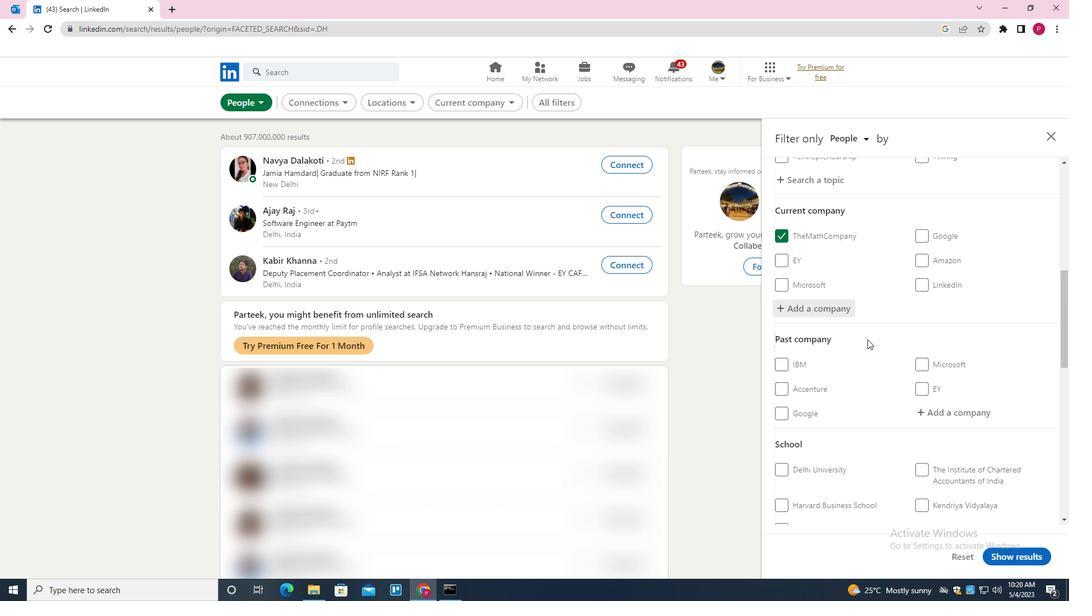 
Action: Mouse scrolled (868, 339) with delta (0, 0)
Screenshot: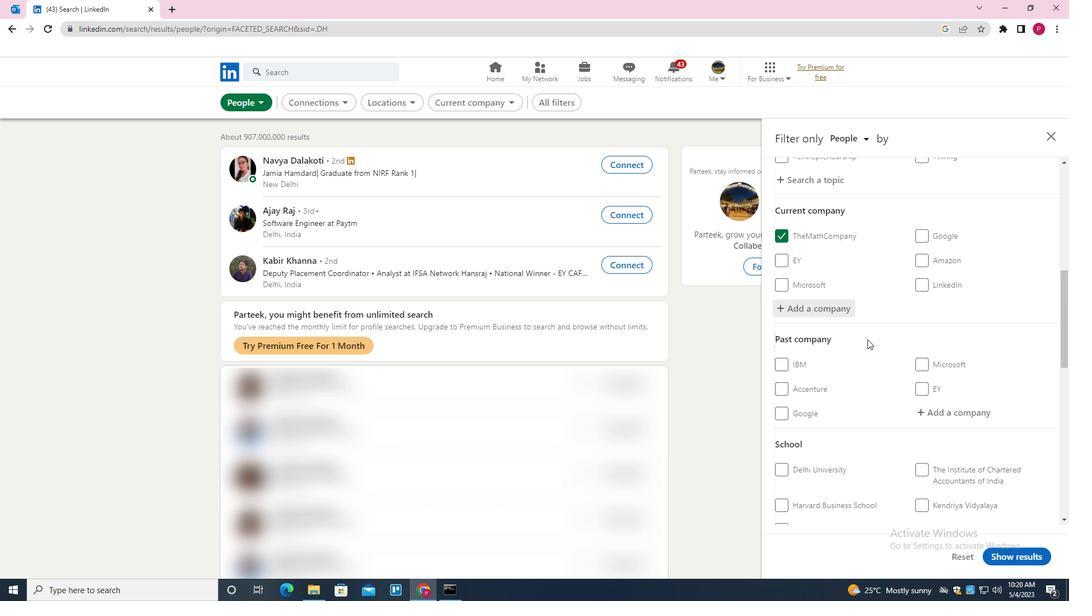 
Action: Mouse scrolled (868, 339) with delta (0, 0)
Screenshot: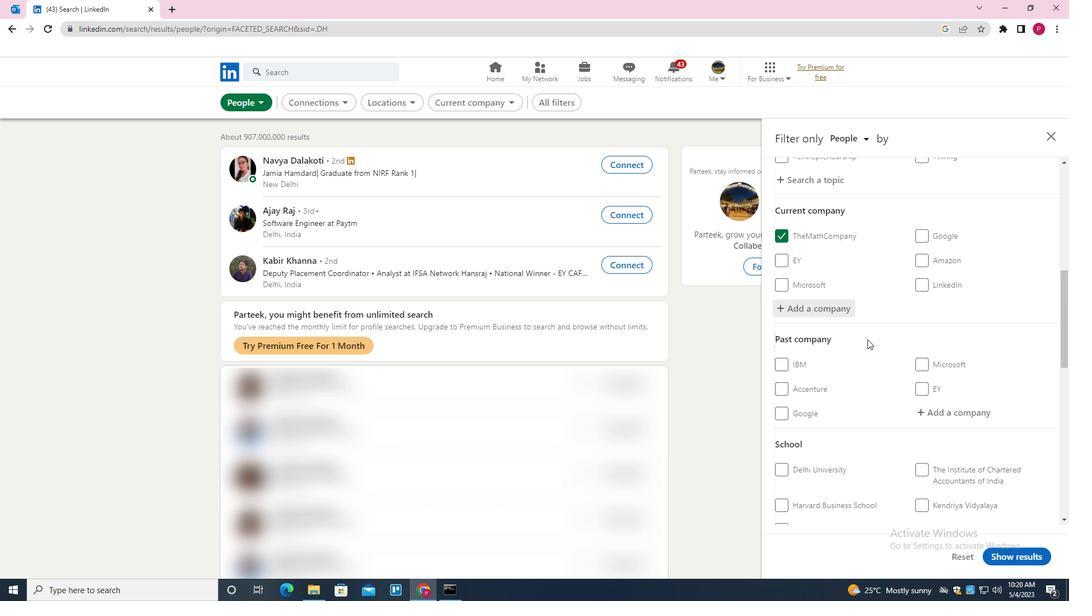 
Action: Mouse moved to (870, 338)
Screenshot: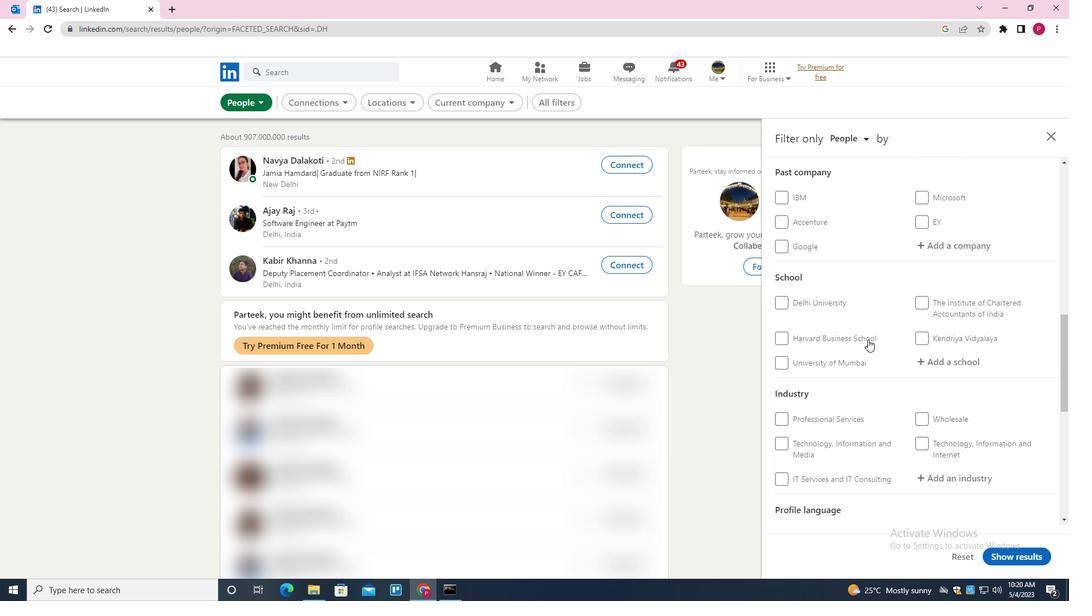 
Action: Mouse scrolled (870, 337) with delta (0, 0)
Screenshot: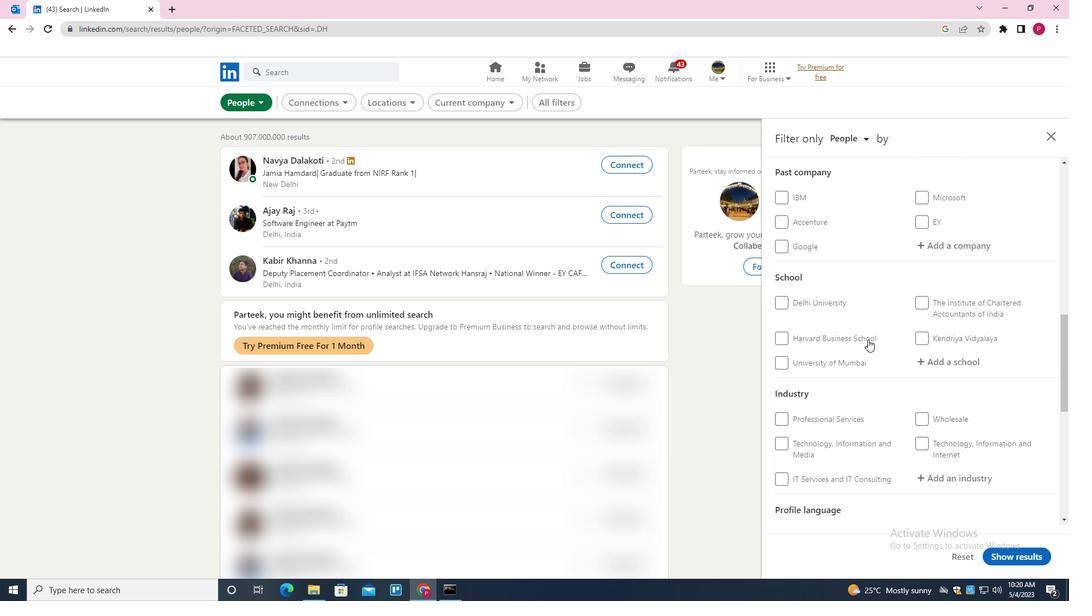 
Action: Mouse moved to (870, 338)
Screenshot: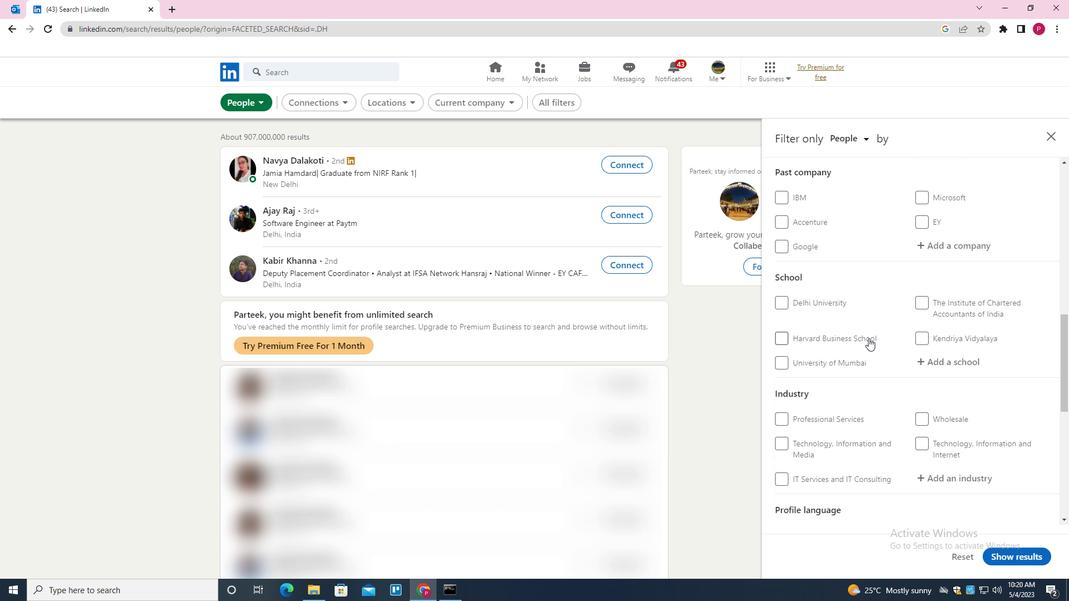 
Action: Mouse scrolled (870, 337) with delta (0, 0)
Screenshot: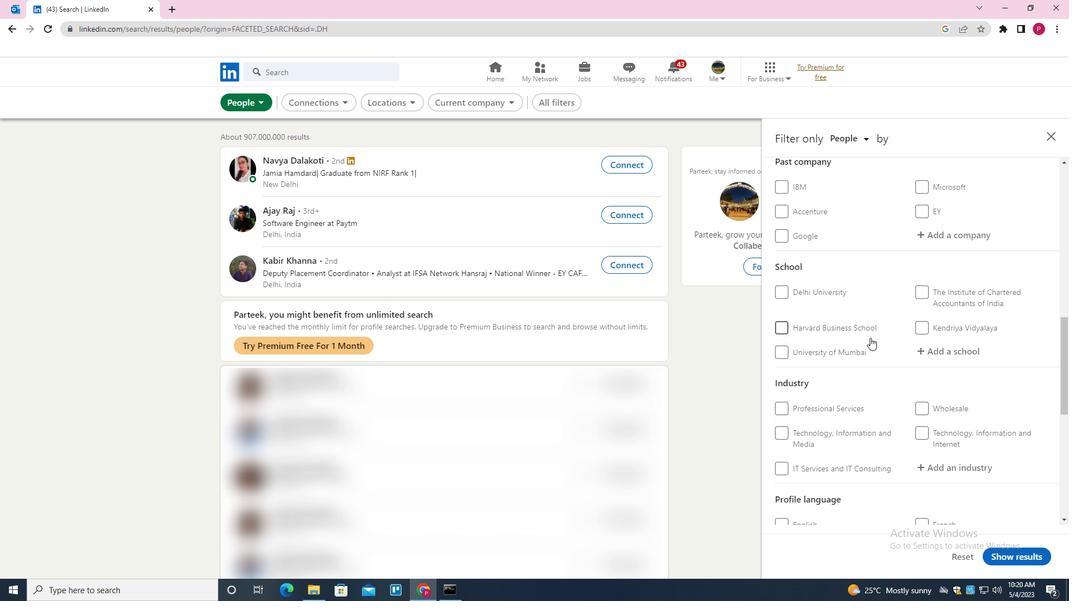 
Action: Mouse moved to (872, 335)
Screenshot: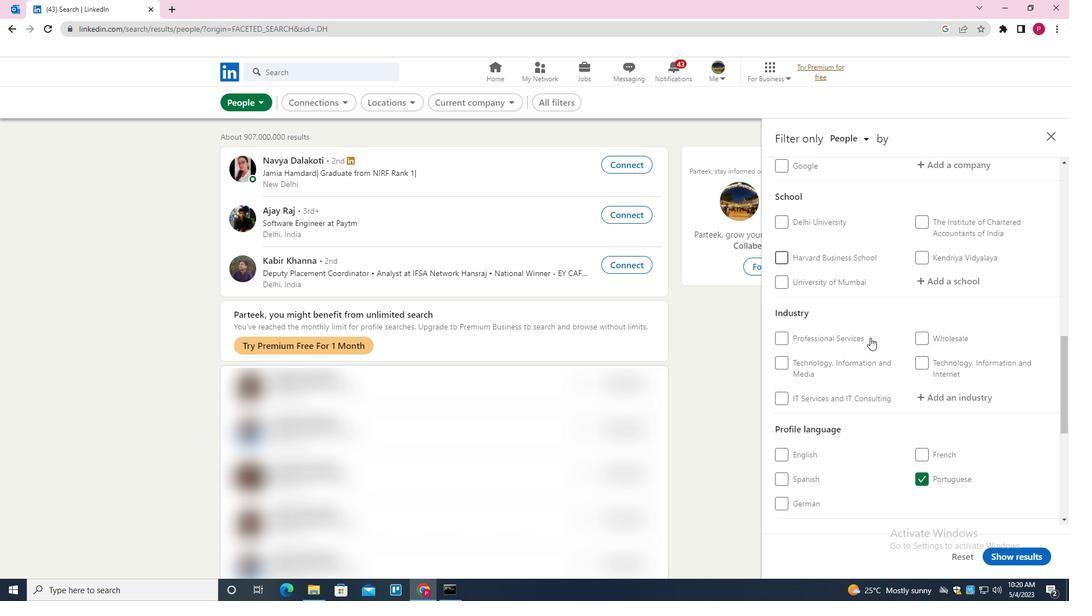 
Action: Mouse scrolled (872, 335) with delta (0, 0)
Screenshot: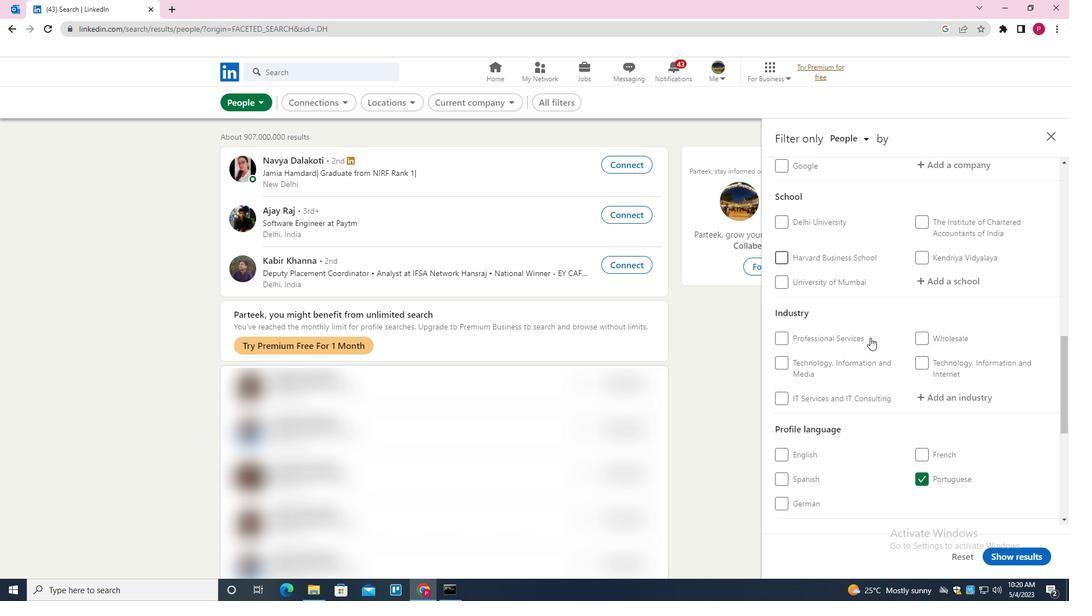 
Action: Mouse moved to (958, 196)
Screenshot: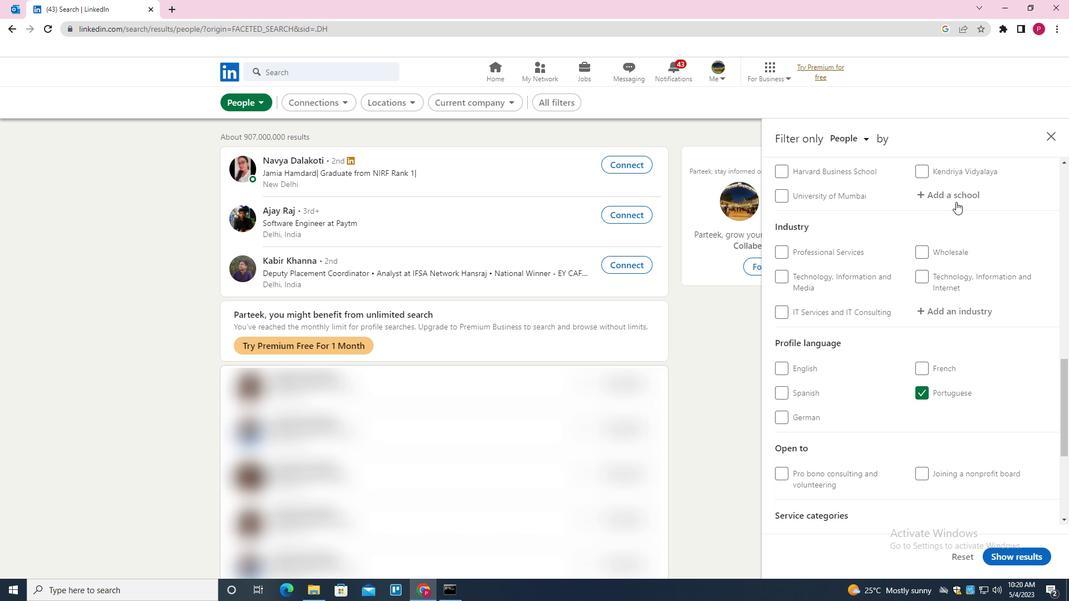 
Action: Mouse pressed left at (958, 196)
Screenshot: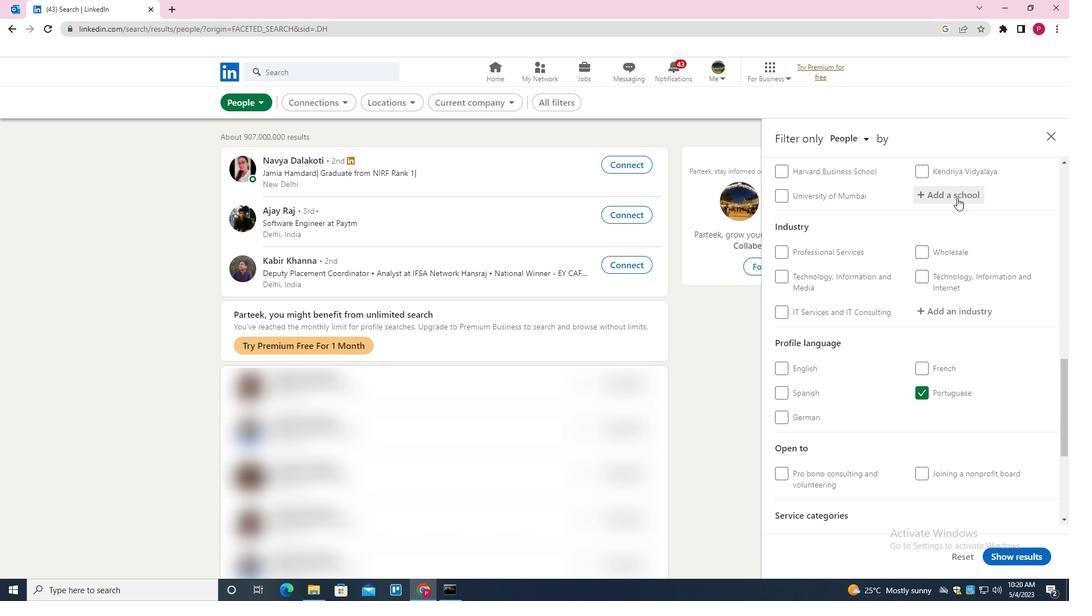
Action: Key pressed <Key.shift><Key.shift><Key.shift><Key.shift><Key.shift><Key.shift><Key.shift><Key.shift><Key.shift><Key.shift><Key.shift><Key.shift><Key.shift><Key.shift><Key.shift><Key.shift><Key.shift><Key.shift><Key.shift><Key.shift><Key.shift><Key.shift><Key.shift><Key.shift>MALUNA<Key.backspace><Key.backspace><Key.backspace><Key.backspace>ULANA<Key.space><Key.shift>AZAD<Key.space><Key.shift><Key.shift><Key.shift><Key.shift><Key.shift><Key.shift><Key.shift>NATIONAL<Key.space><Key.down><Key.enter>
Screenshot: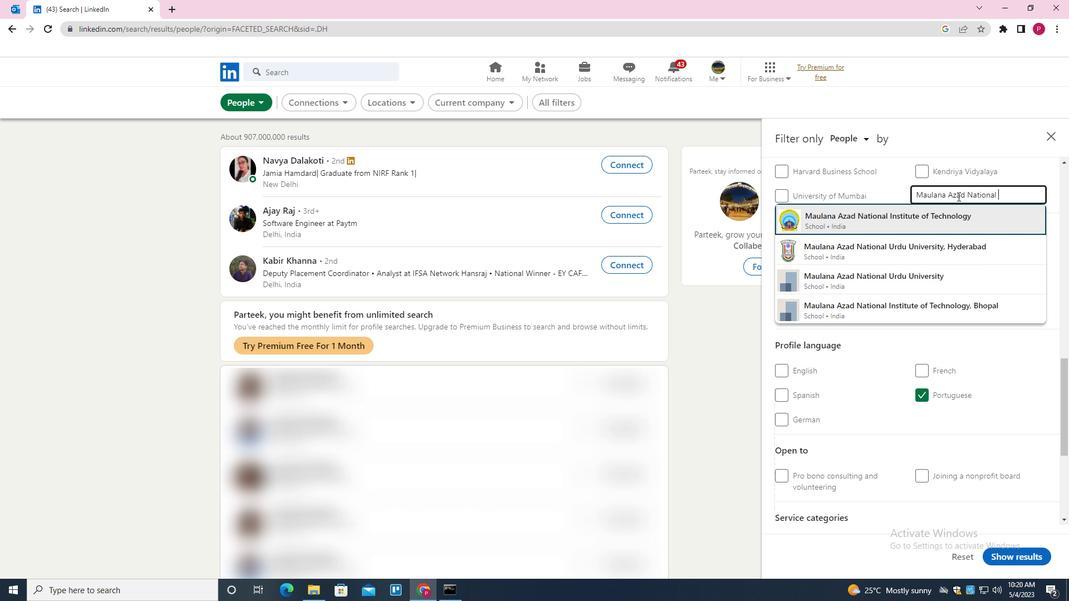 
Action: Mouse moved to (878, 280)
Screenshot: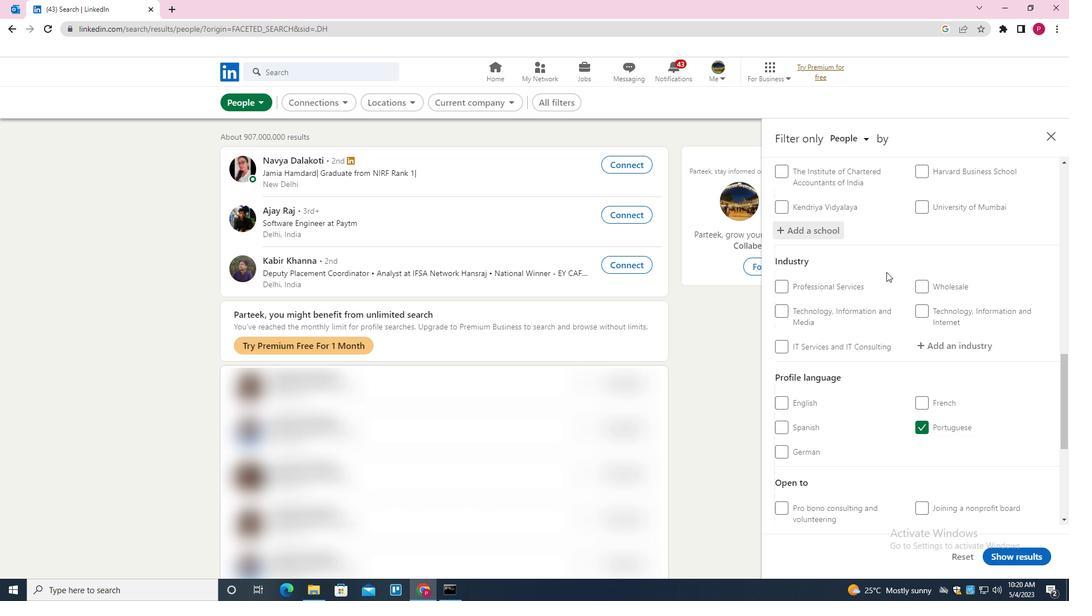 
Action: Mouse scrolled (878, 279) with delta (0, 0)
Screenshot: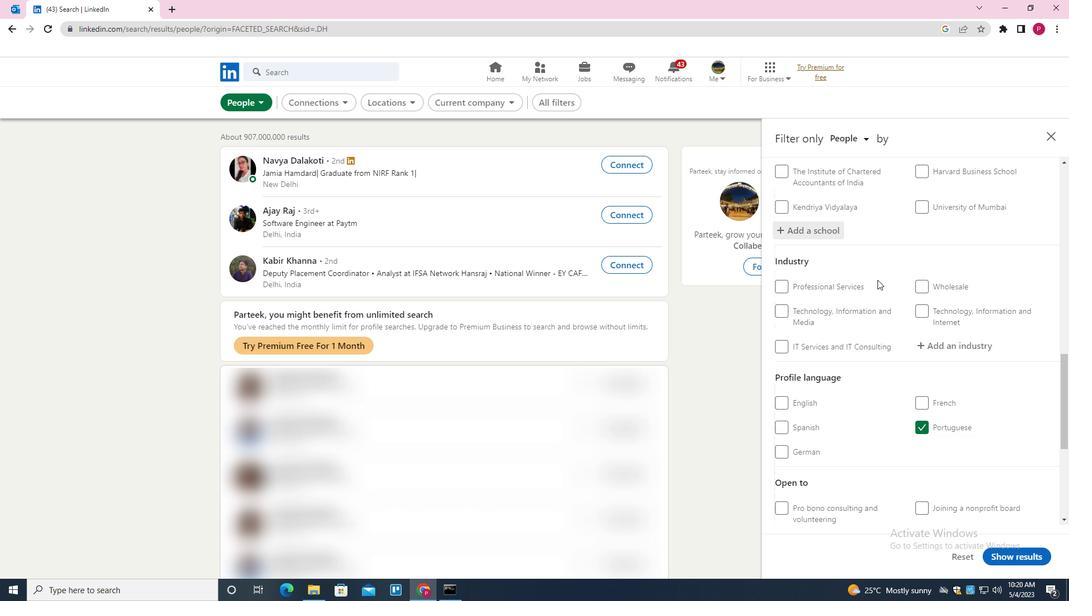 
Action: Mouse scrolled (878, 279) with delta (0, 0)
Screenshot: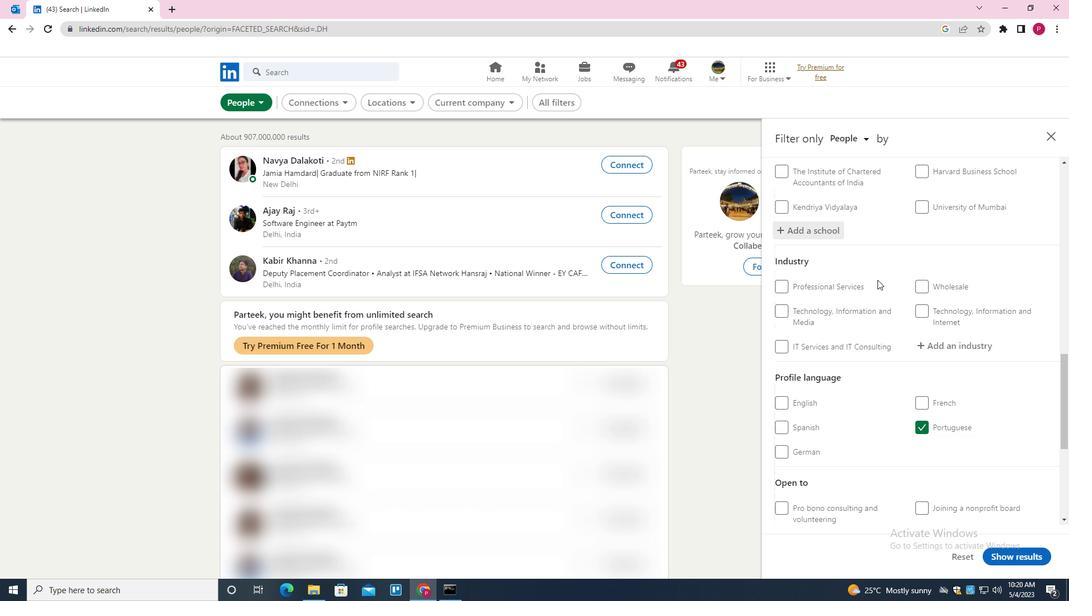 
Action: Mouse moved to (950, 230)
Screenshot: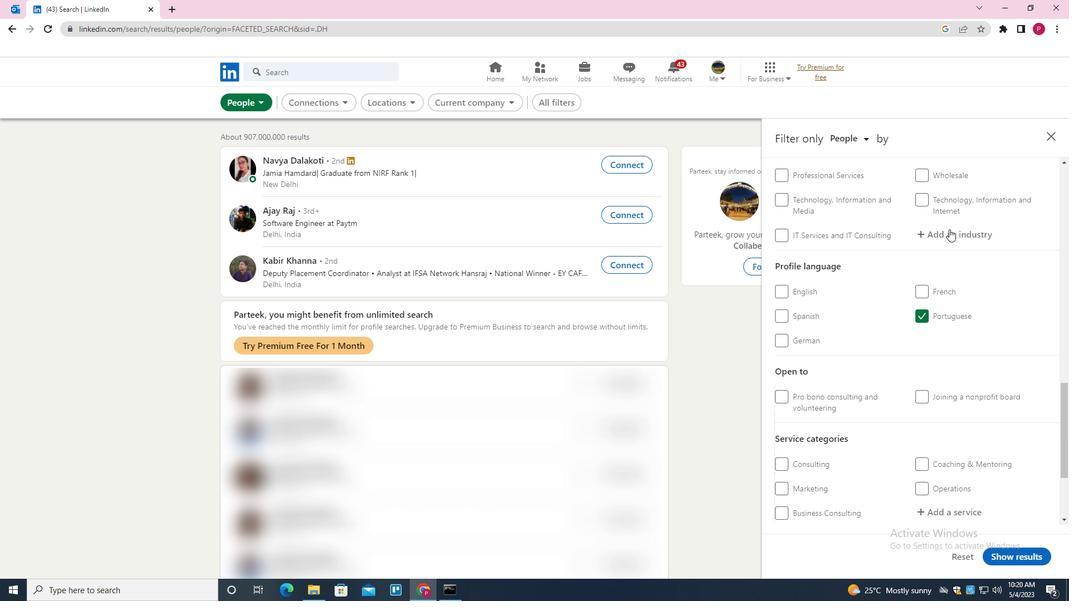 
Action: Mouse pressed left at (950, 230)
Screenshot: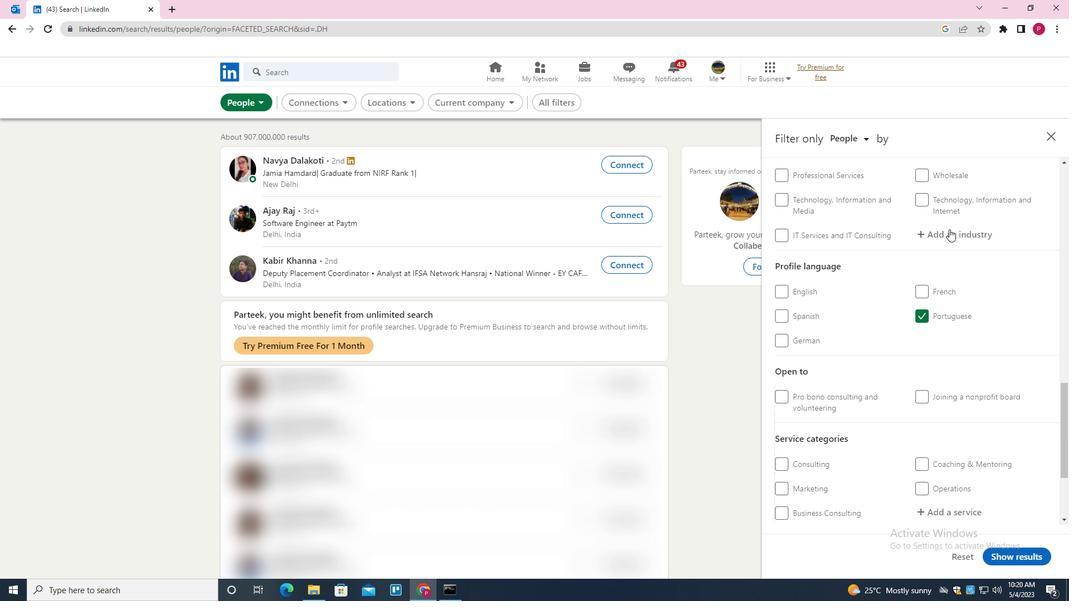 
Action: Mouse moved to (950, 230)
Screenshot: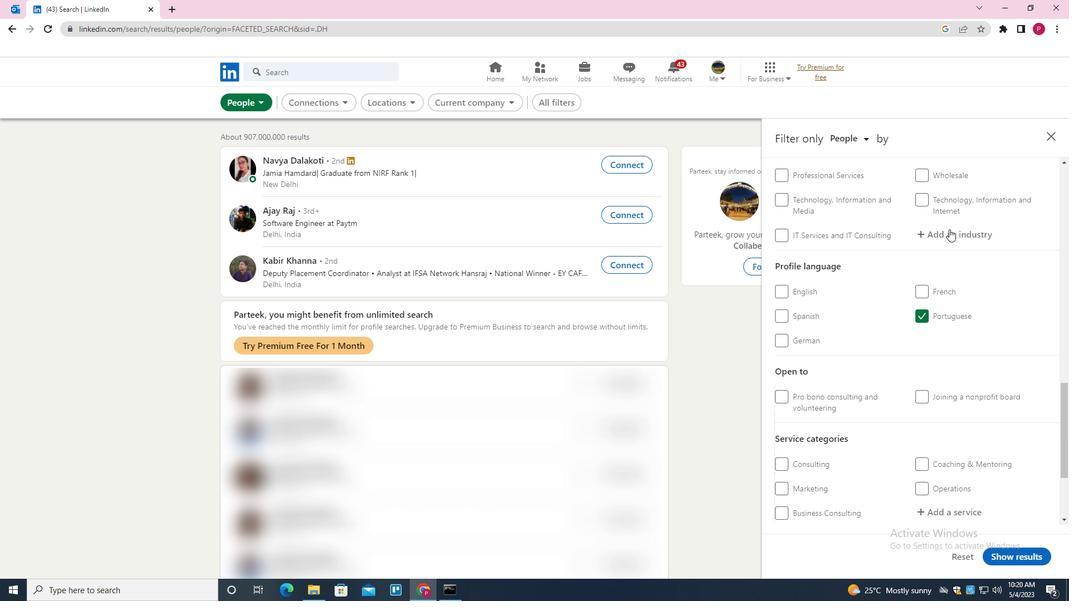 
Action: Key pressed <Key.shift><Key.shift><Key.shift><Key.shift>ACCESU<Key.backspace>IBLE<Key.backspace><Key.backspace><Key.backspace><Key.backspace><Key.backspace><Key.down><Key.down><Key.enter>
Screenshot: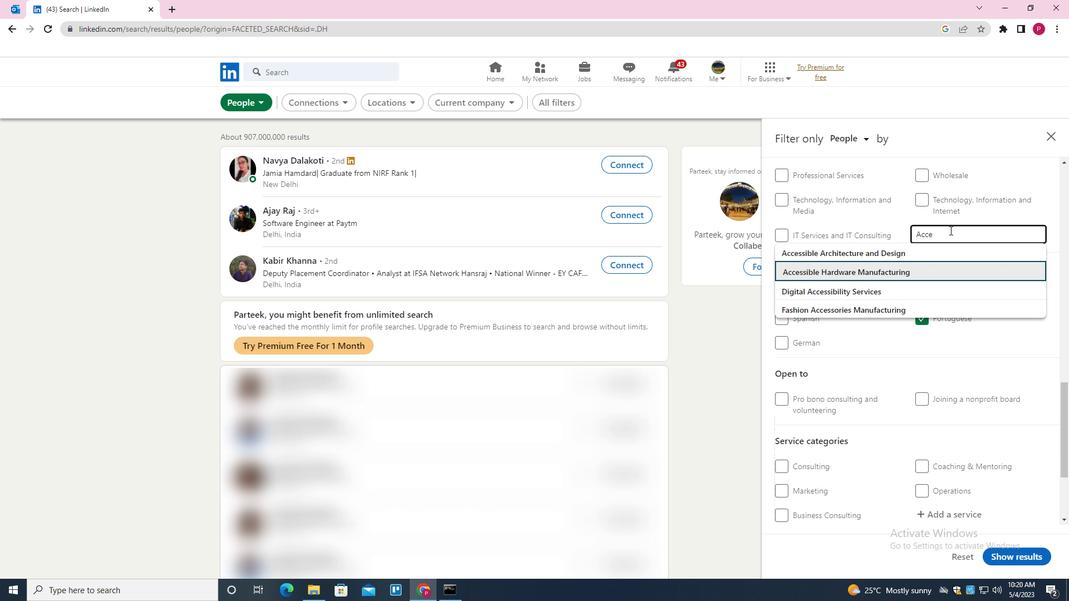 
Action: Mouse moved to (903, 266)
Screenshot: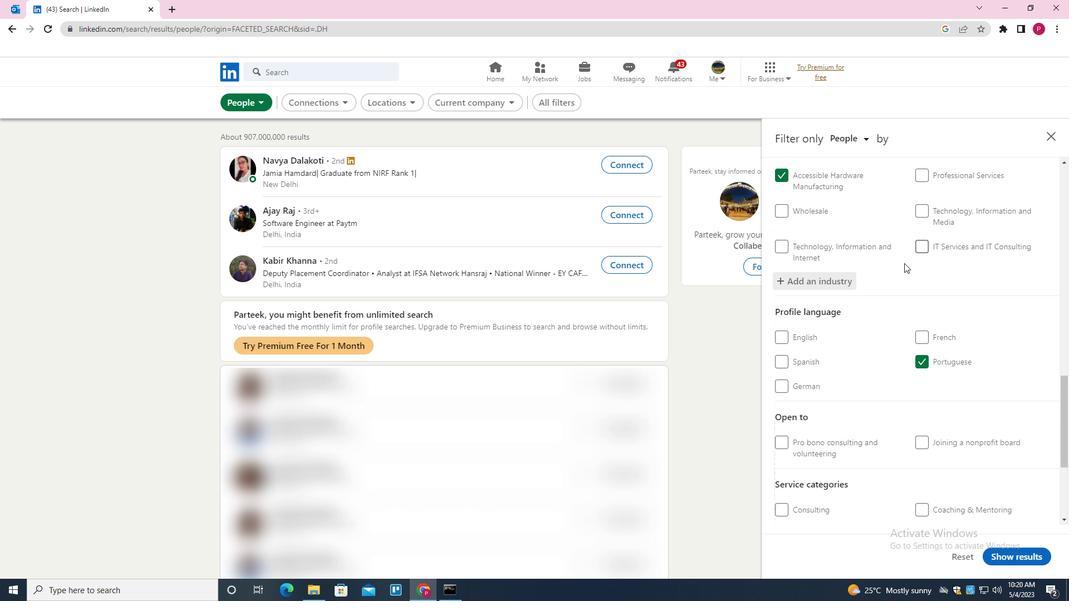 
Action: Mouse scrolled (903, 266) with delta (0, 0)
Screenshot: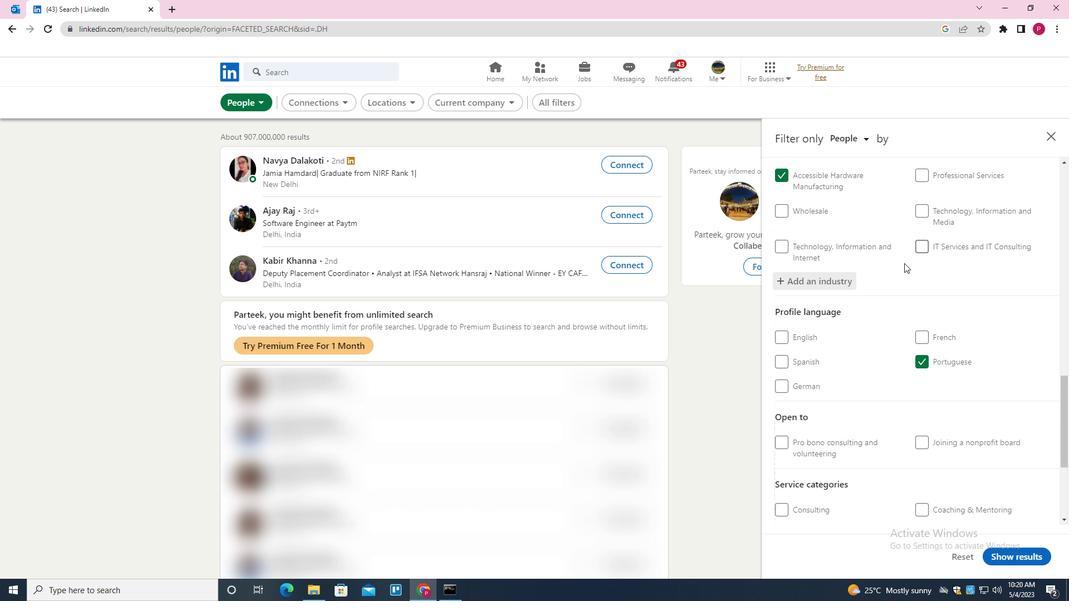 
Action: Mouse moved to (903, 268)
Screenshot: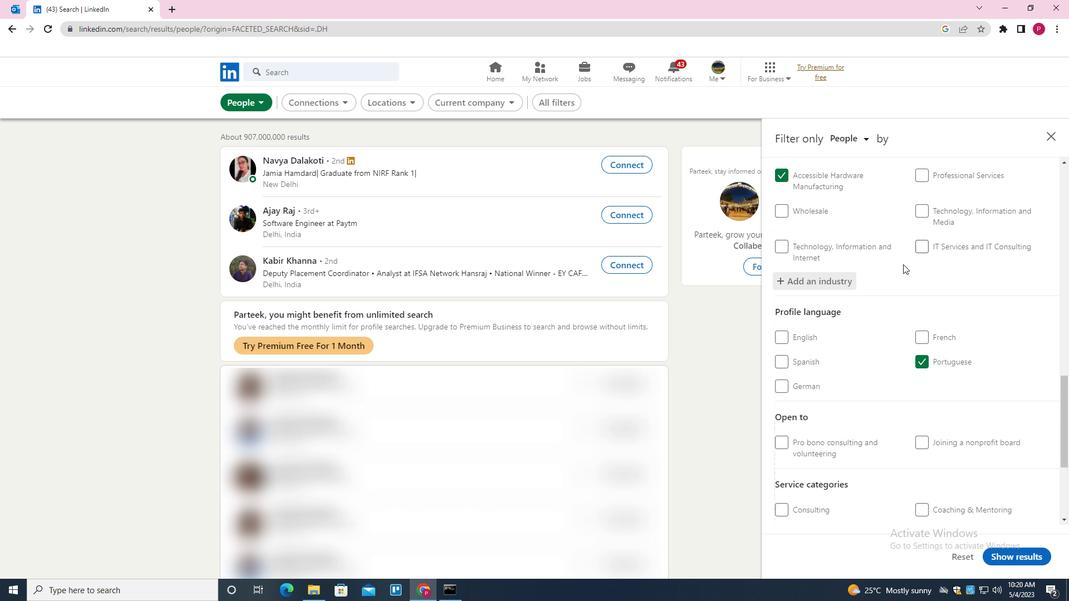 
Action: Mouse scrolled (903, 267) with delta (0, 0)
Screenshot: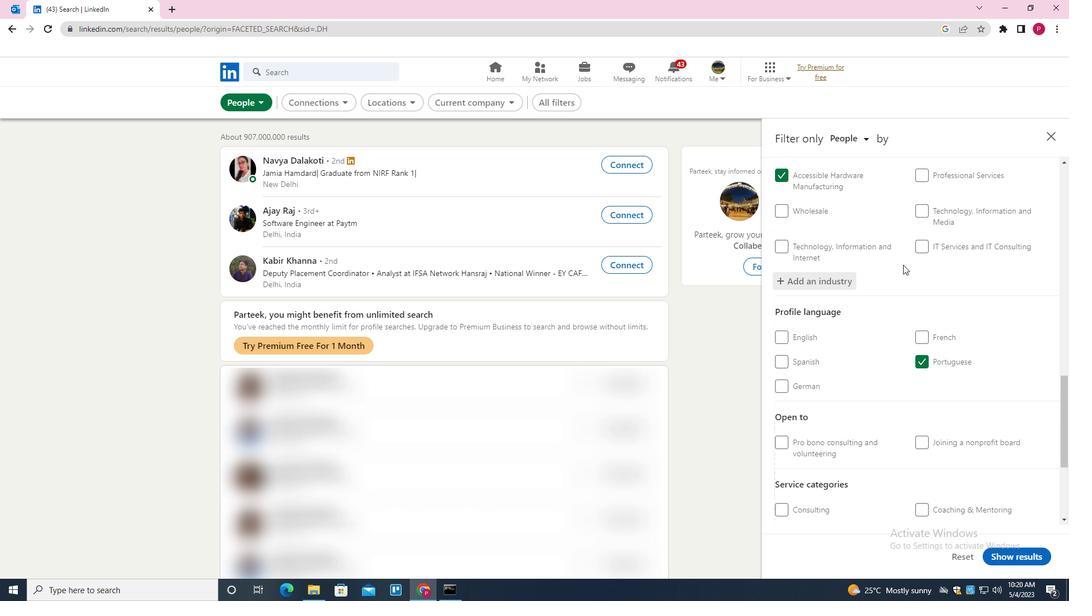 
Action: Mouse moved to (903, 270)
Screenshot: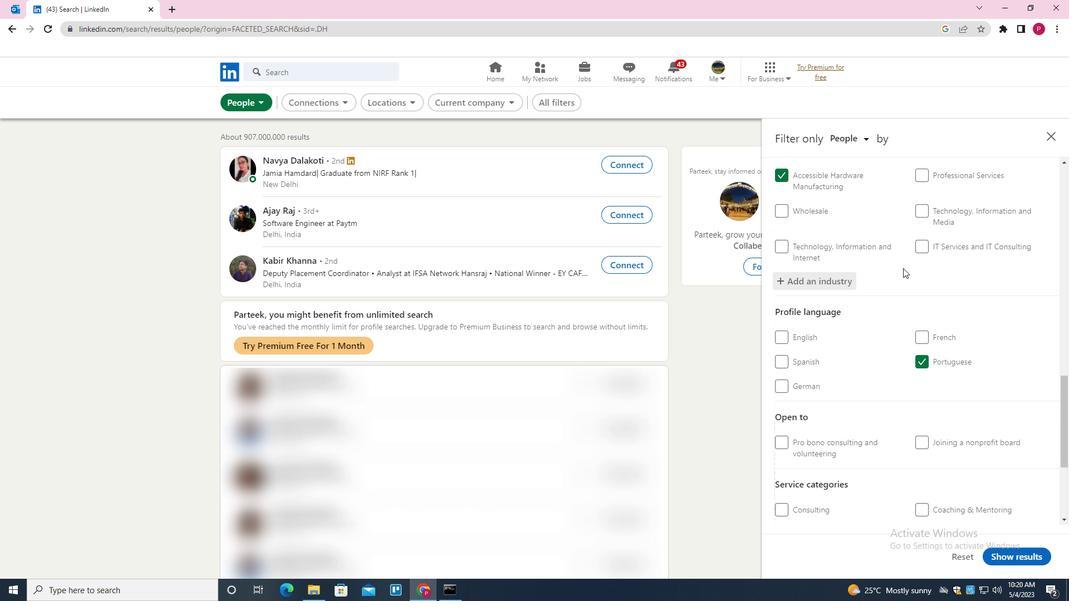 
Action: Mouse scrolled (903, 270) with delta (0, 0)
Screenshot: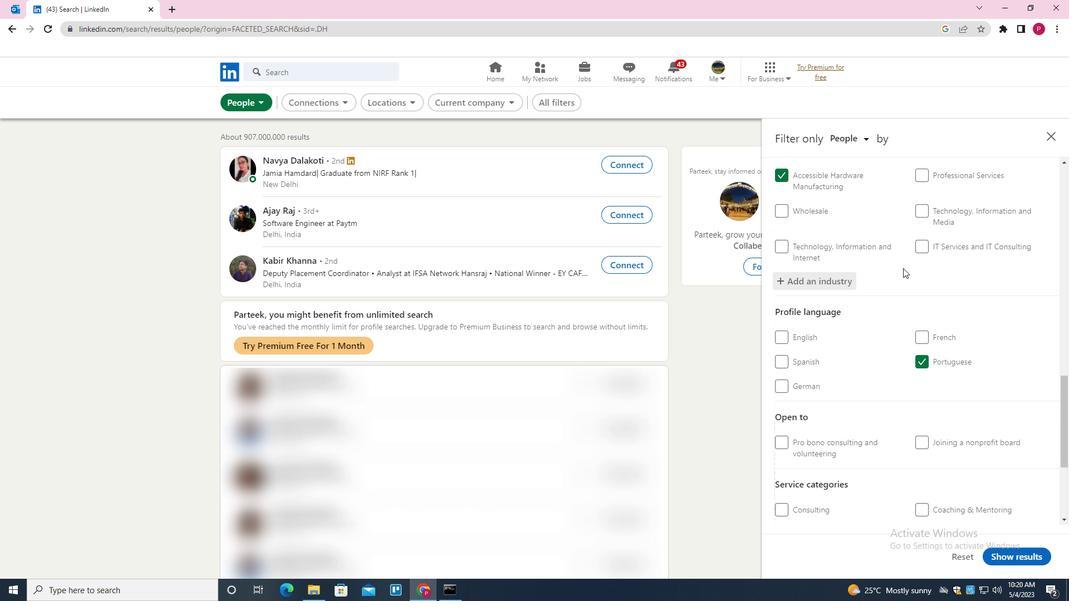 
Action: Mouse moved to (903, 275)
Screenshot: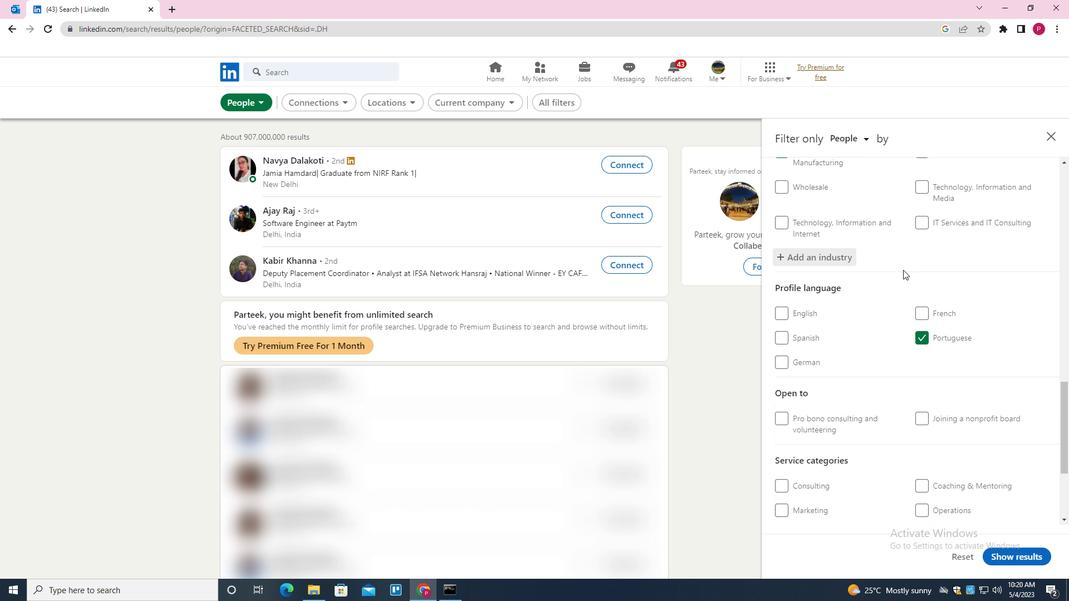 
Action: Mouse scrolled (903, 274) with delta (0, 0)
Screenshot: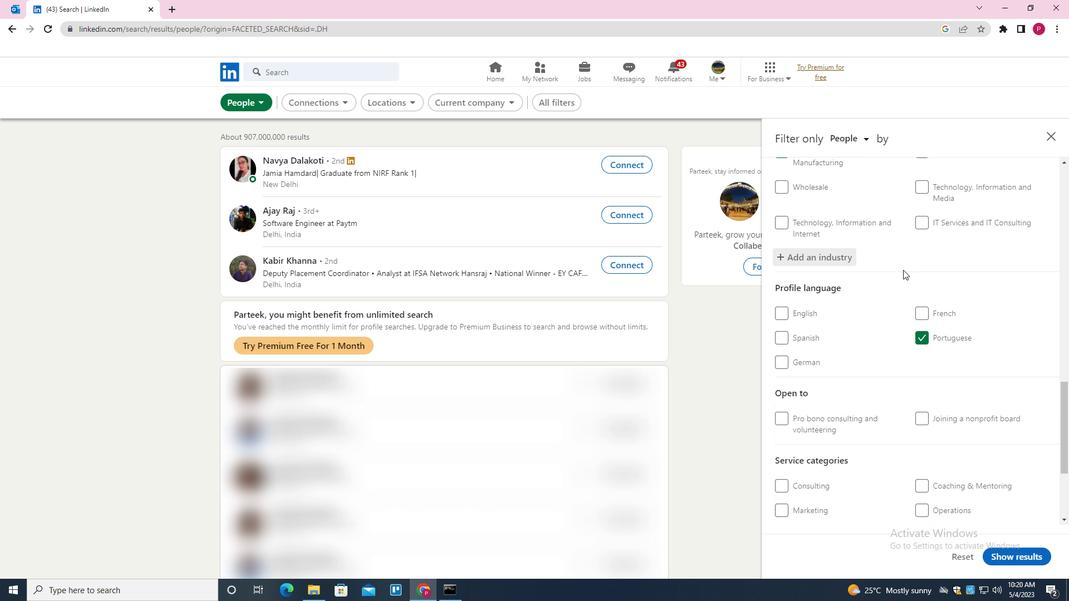 
Action: Mouse moved to (904, 280)
Screenshot: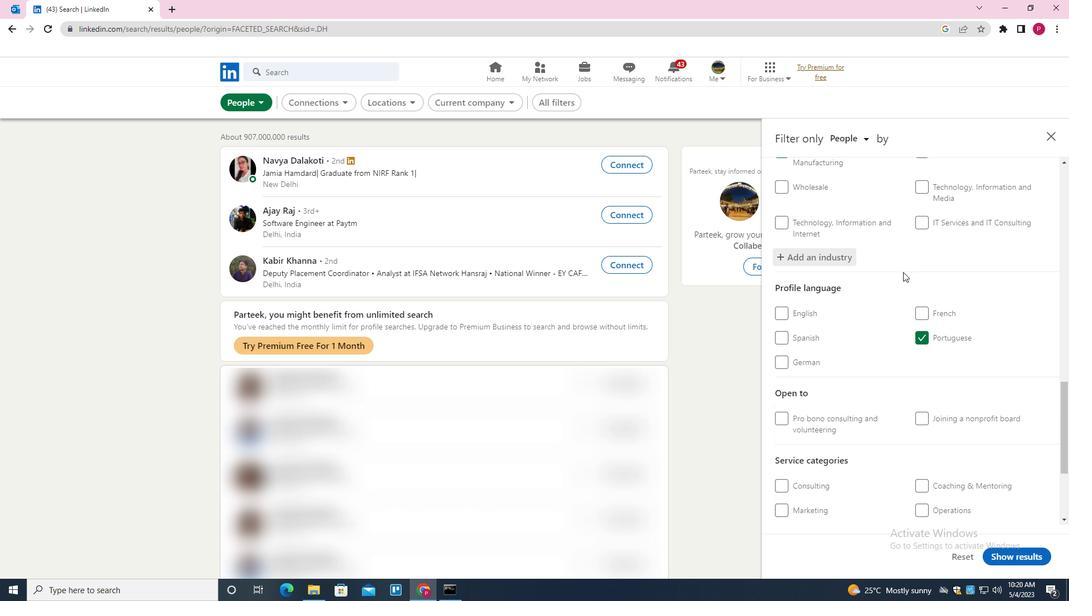
Action: Mouse scrolled (904, 280) with delta (0, 0)
Screenshot: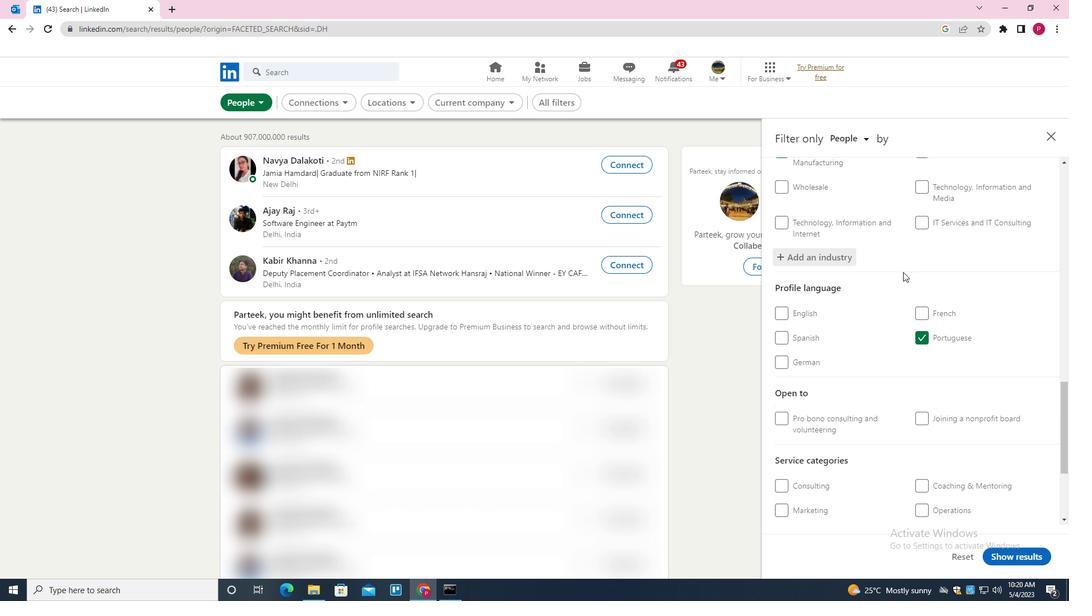 
Action: Mouse moved to (963, 364)
Screenshot: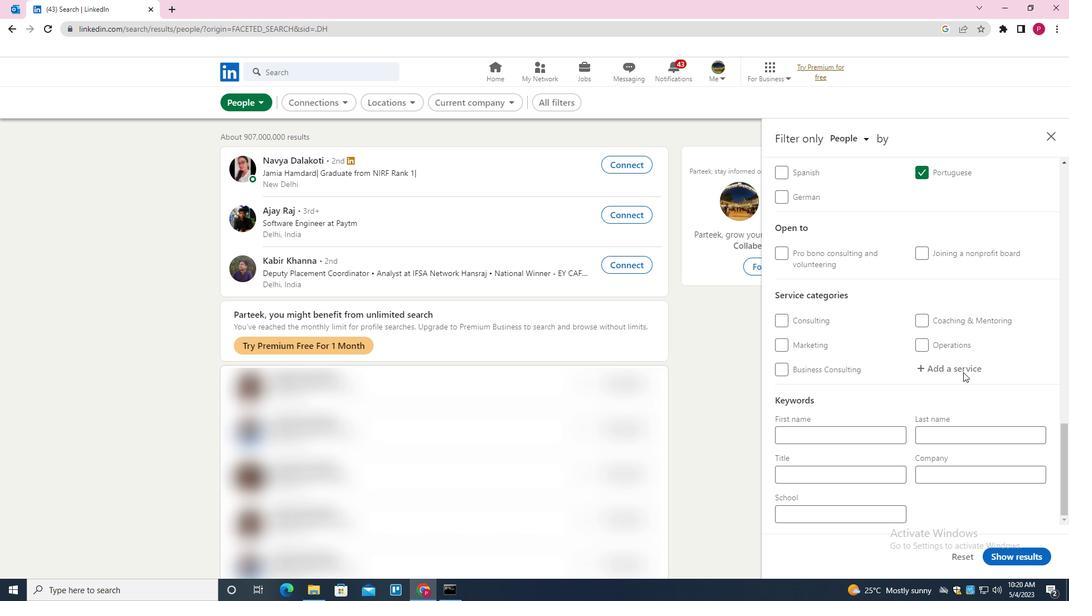 
Action: Mouse pressed left at (963, 364)
Screenshot: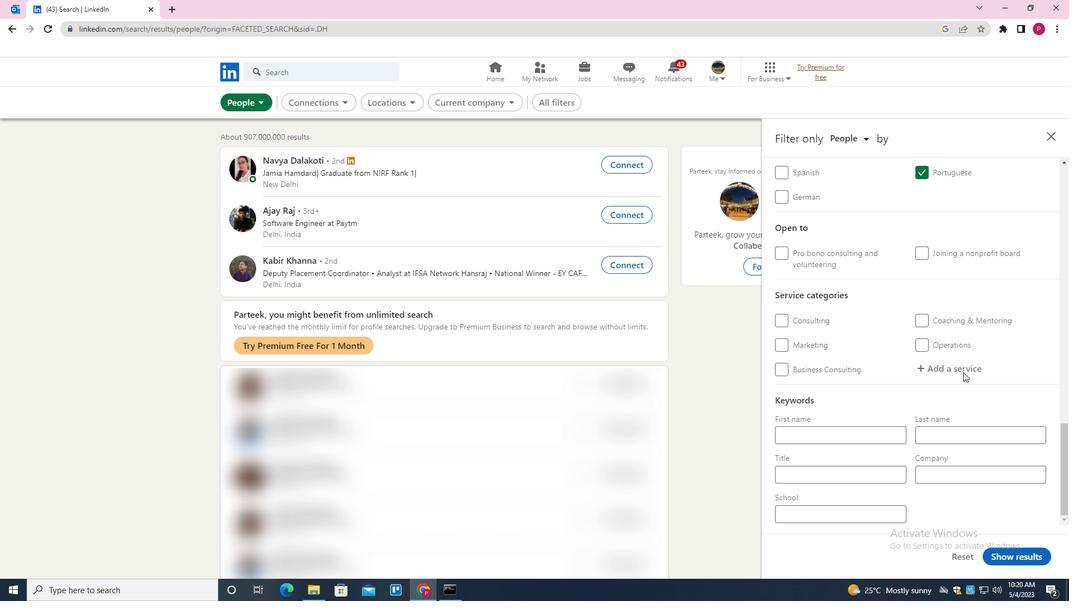 
Action: Key pressed <Key.shift><Key.shift><Key.shift><Key.shift><Key.shift><Key.shift><Key.shift>CYBERSECURITY<Key.down><Key.enter>
Screenshot: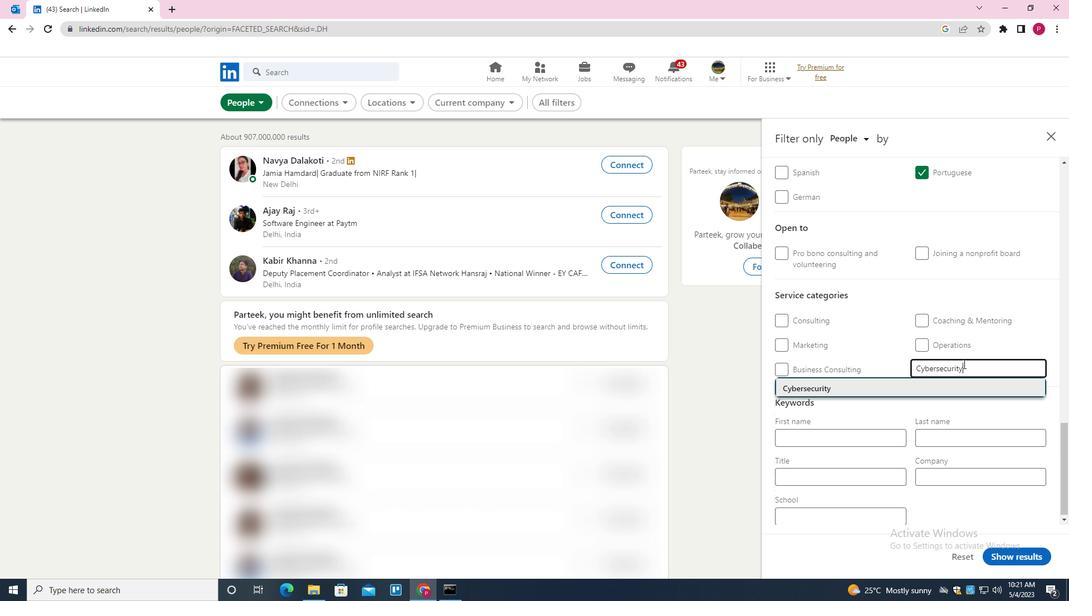 
Action: Mouse moved to (949, 380)
Screenshot: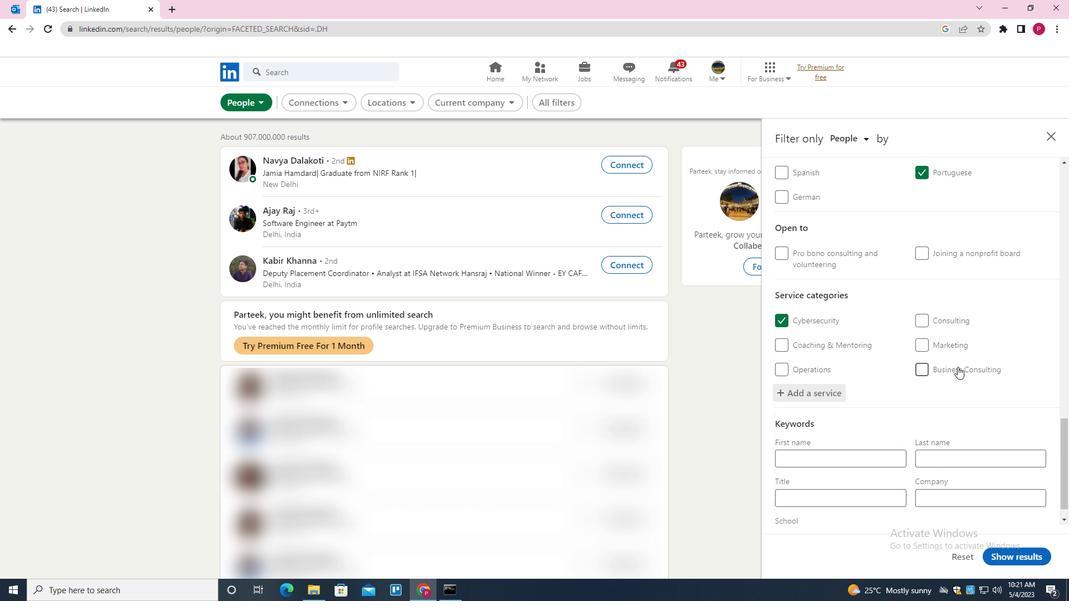 
Action: Mouse scrolled (949, 379) with delta (0, 0)
Screenshot: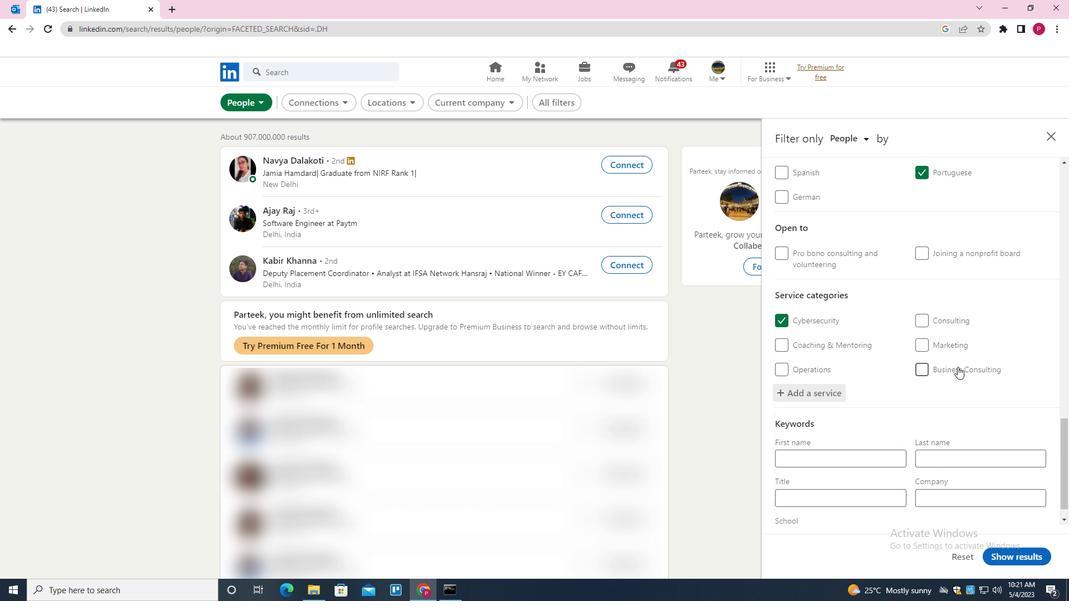 
Action: Mouse moved to (945, 390)
Screenshot: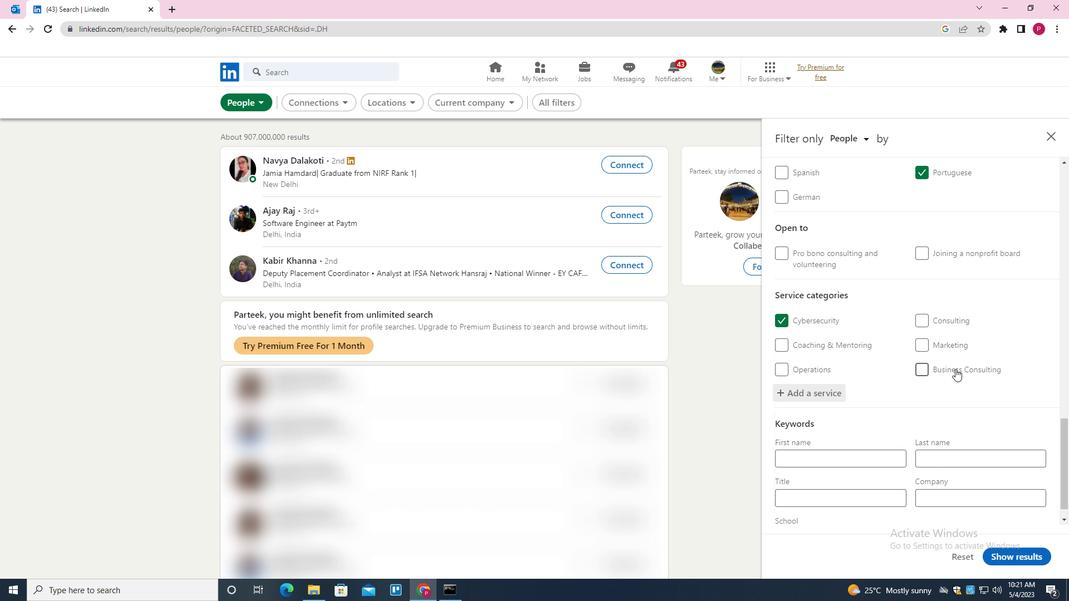 
Action: Mouse scrolled (945, 389) with delta (0, 0)
Screenshot: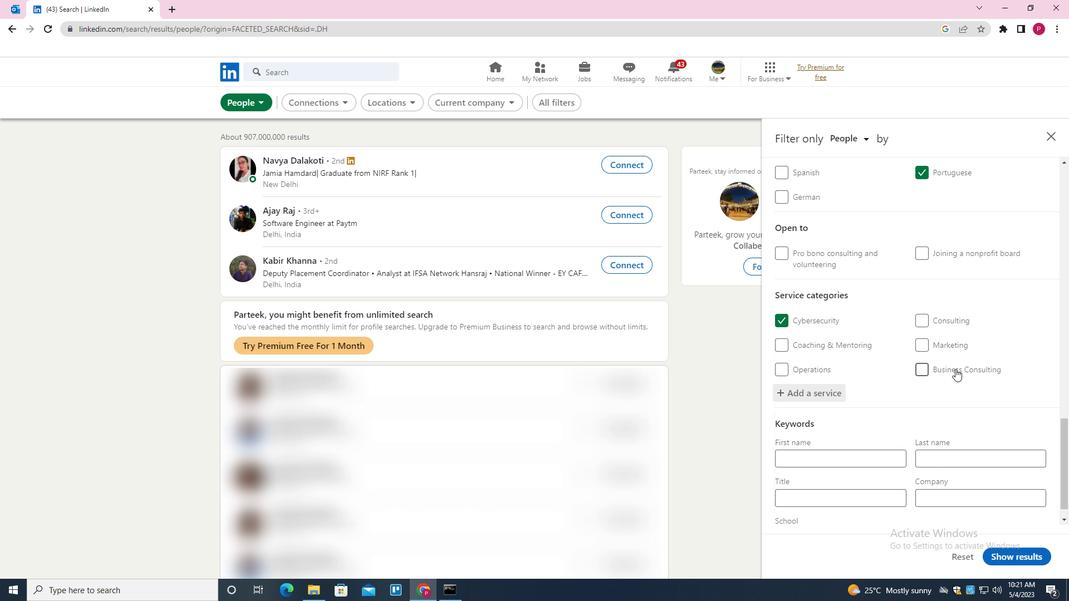 
Action: Mouse moved to (940, 400)
Screenshot: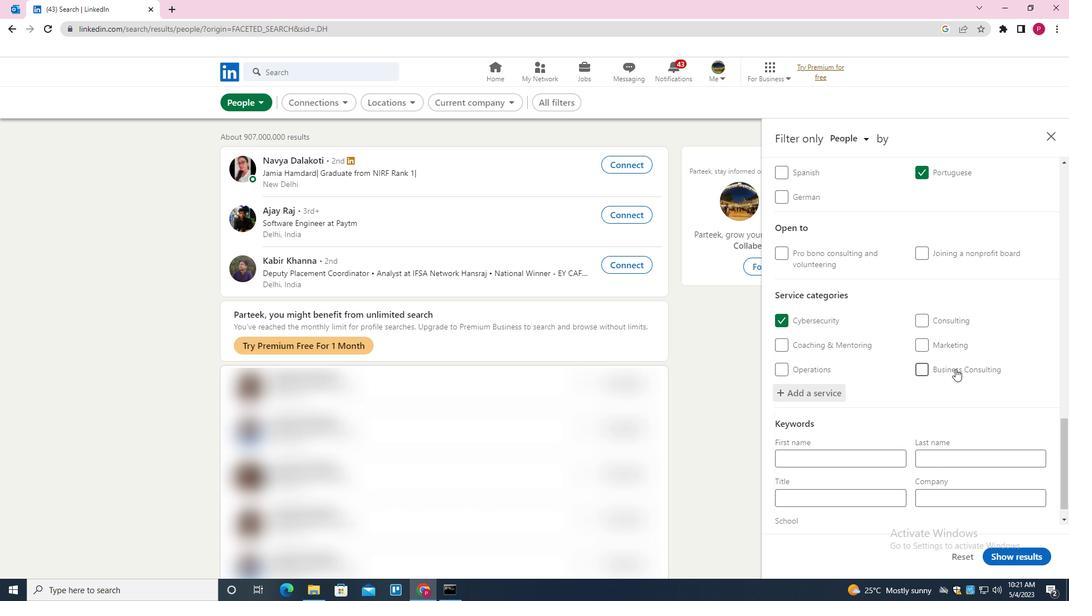 
Action: Mouse scrolled (940, 400) with delta (0, 0)
Screenshot: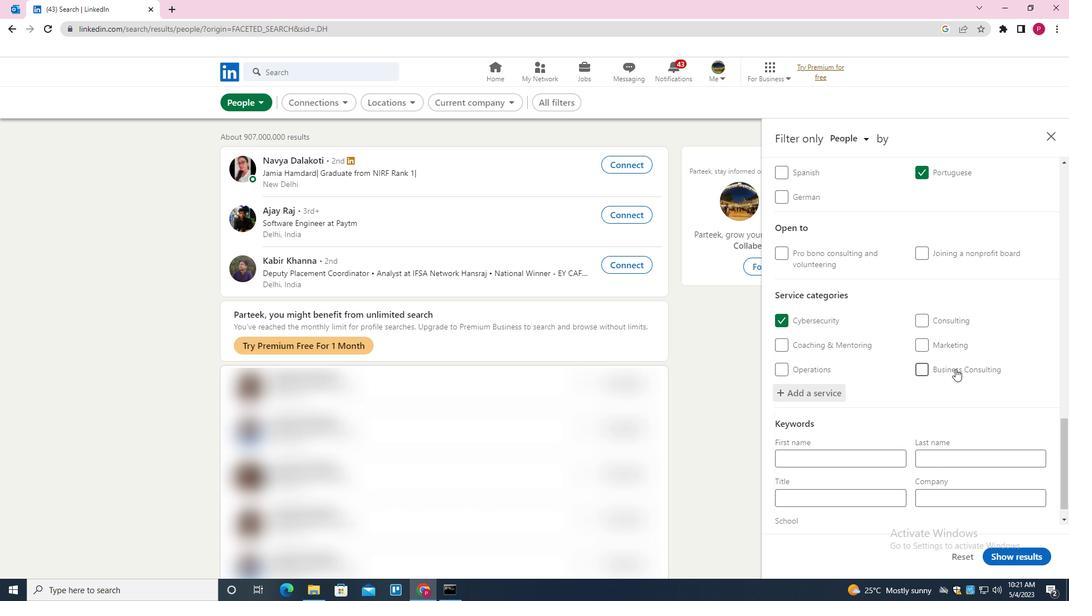 
Action: Mouse moved to (926, 418)
Screenshot: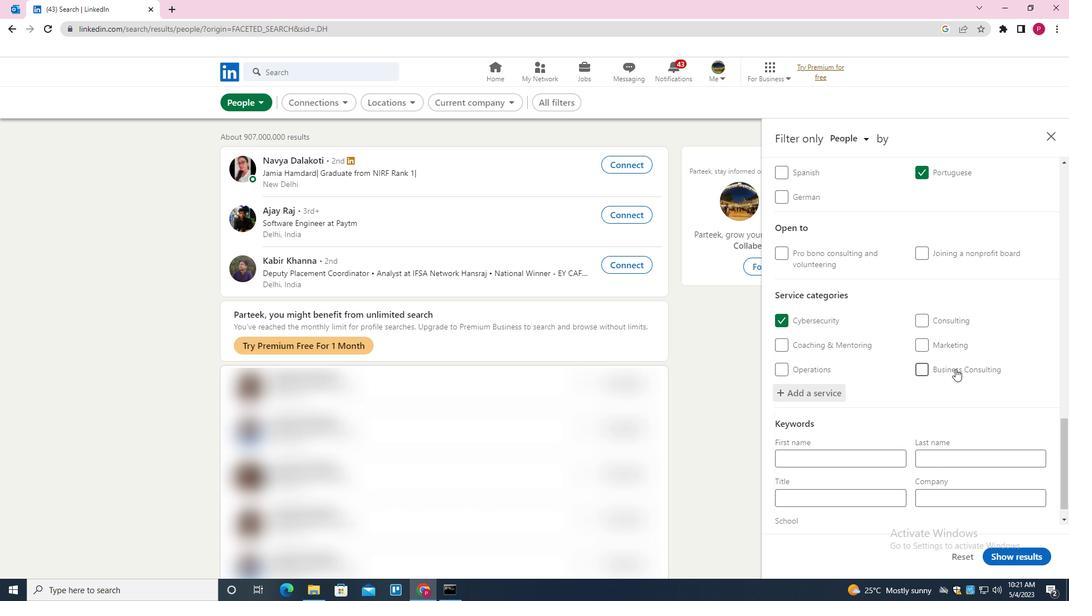 
Action: Mouse scrolled (926, 417) with delta (0, 0)
Screenshot: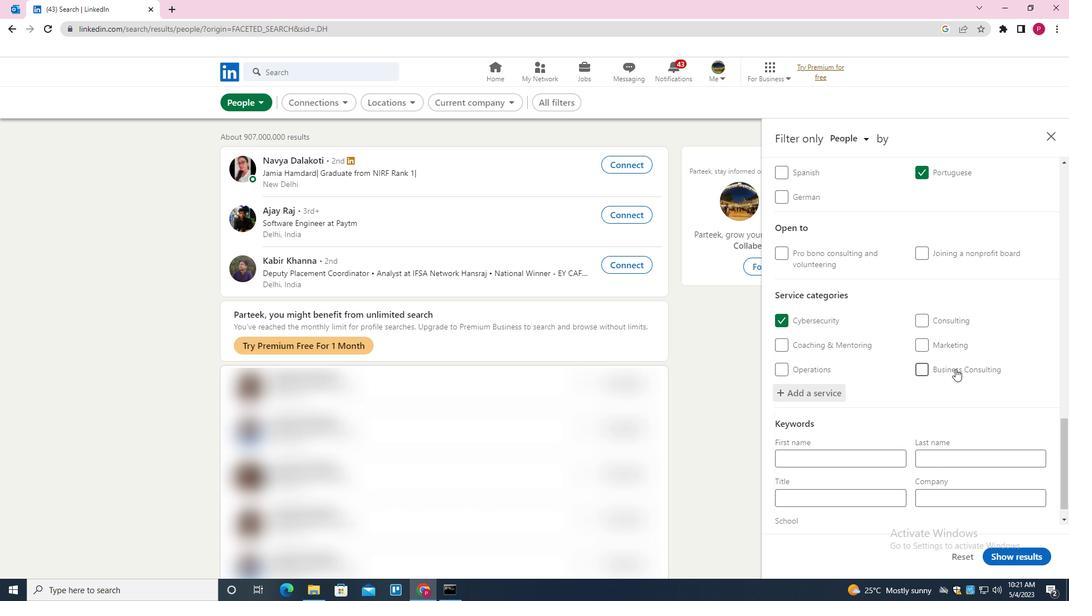 
Action: Mouse moved to (839, 472)
Screenshot: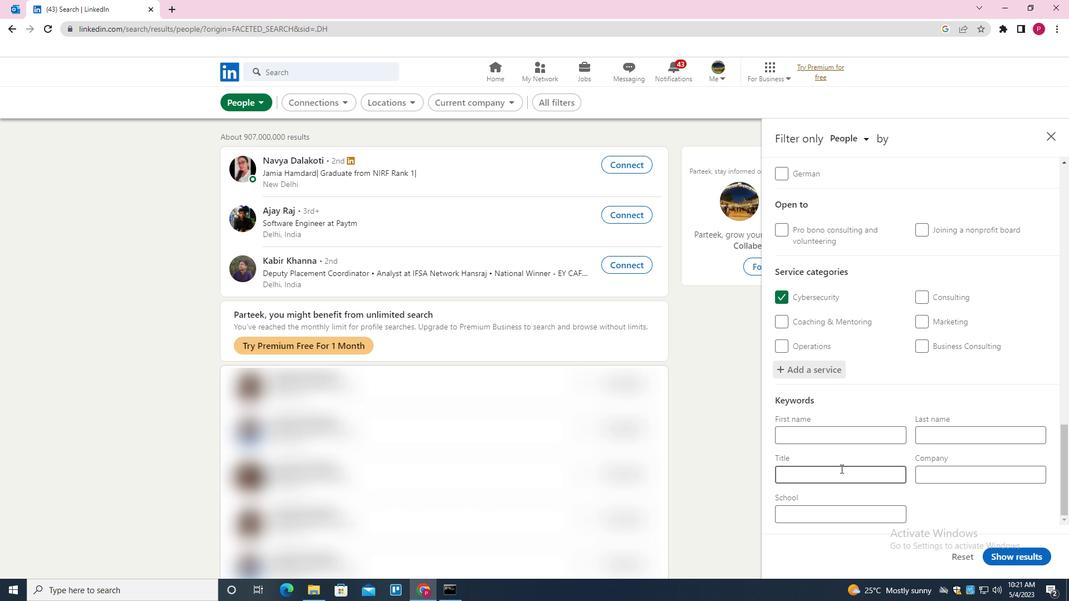 
Action: Mouse pressed left at (839, 472)
Screenshot: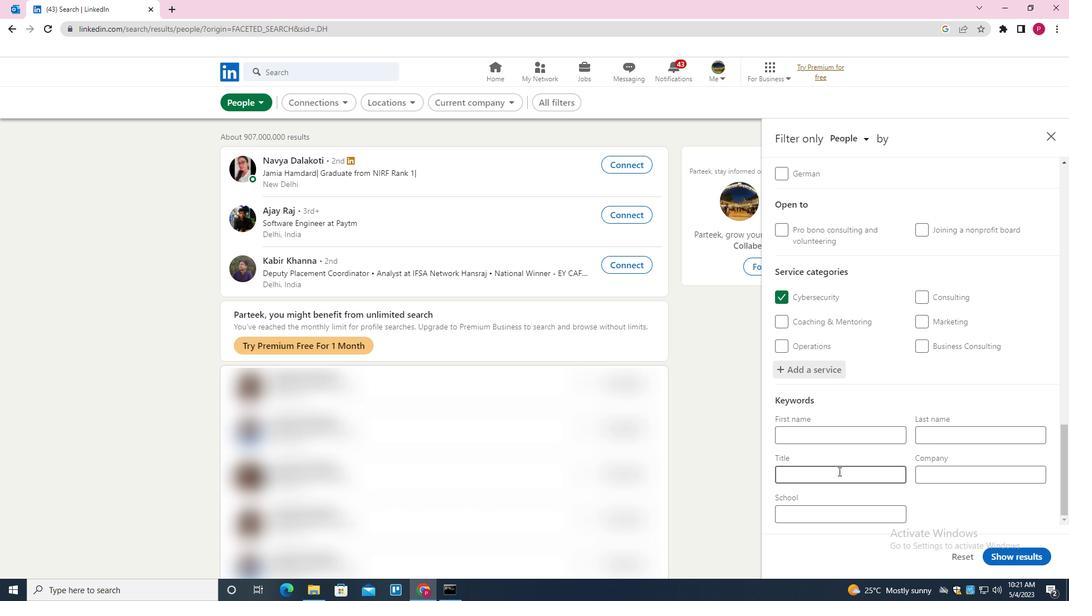 
Action: Key pressed <Key.shift><Key.shift><Key.shift><Key.shift><Key.shift><Key.shift><Key.shift><Key.shift><Key.shift><Key.shift><Key.shift><Key.shift><Key.shift><Key.shift><Key.shift><Key.shift>FARM<Key.space><Key.shift><Key.shift><Key.shift>WORKER
Screenshot: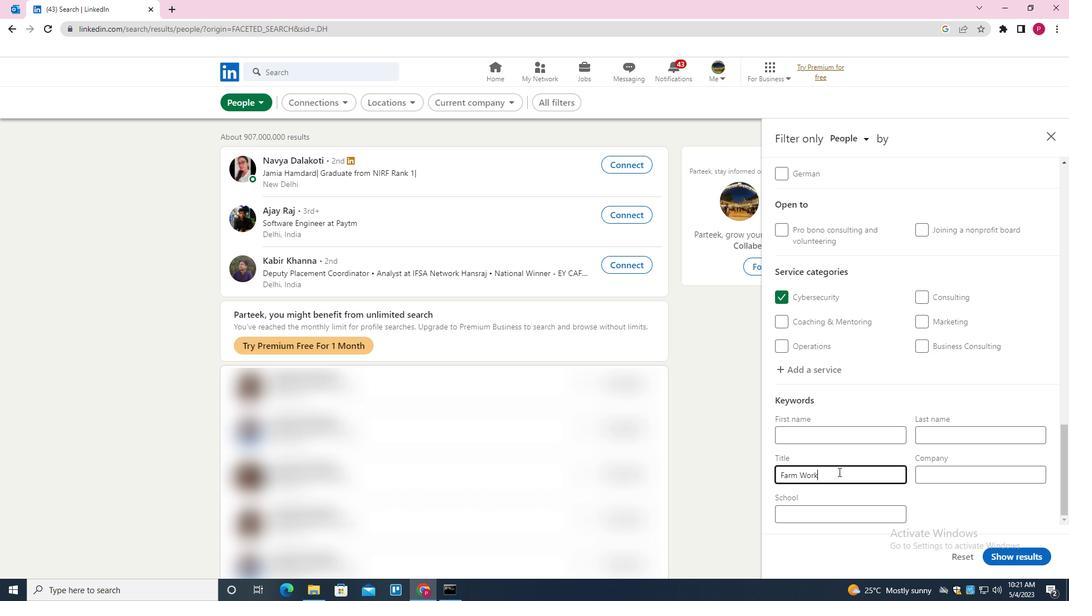 
Action: Mouse moved to (1016, 554)
Screenshot: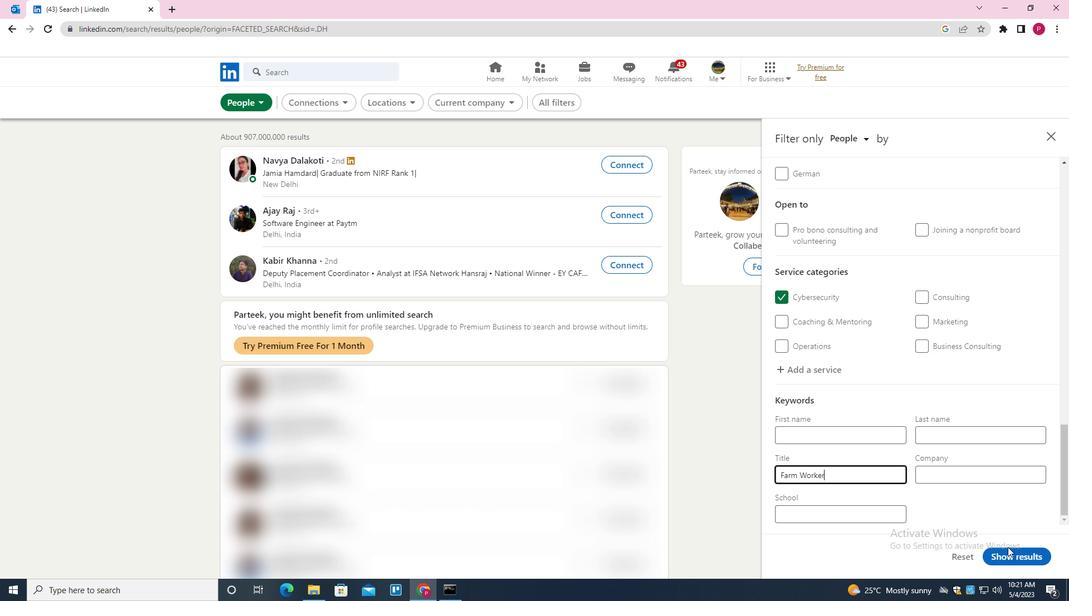 
Action: Mouse pressed left at (1016, 554)
Screenshot: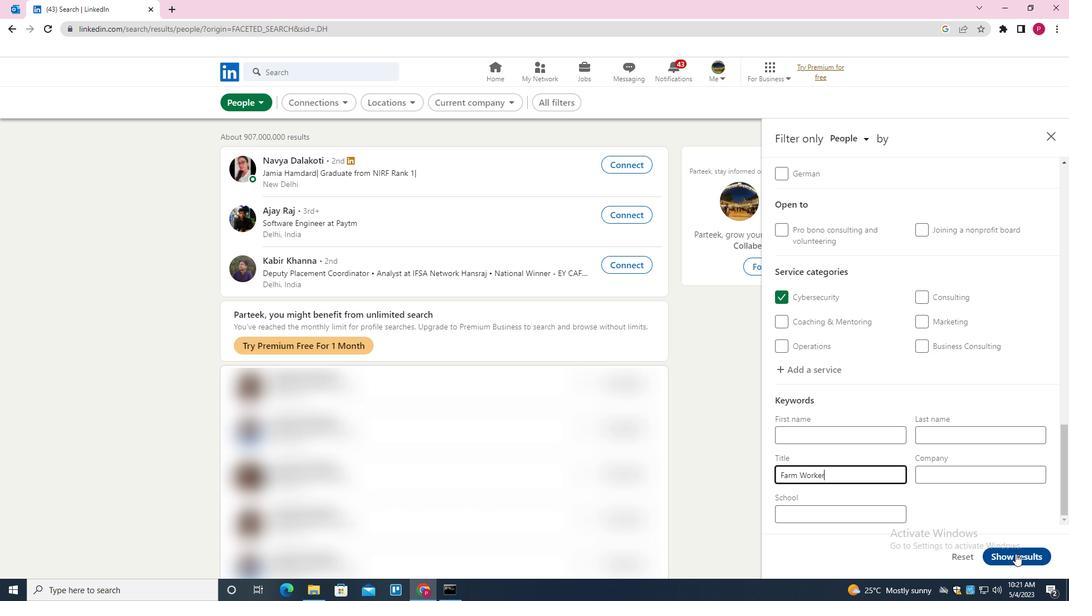
Action: Mouse moved to (597, 255)
Screenshot: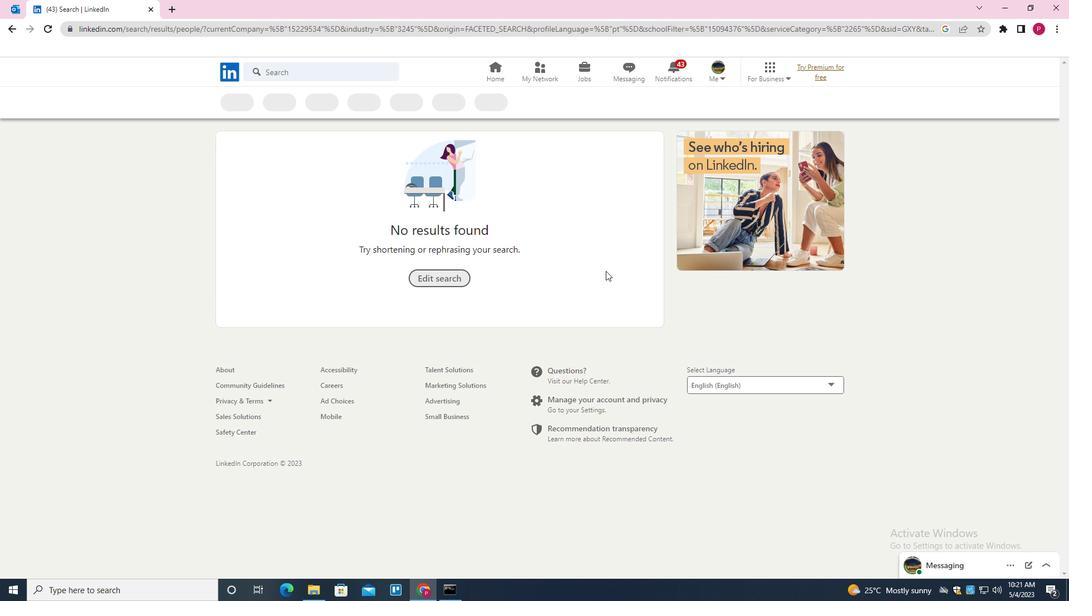 
